 Task: Look for Airbnb properties in Qoâqon, Uzbekistan from 10th December, 2023 to 25th December, 2023 for 3 adults, 1 child. Place can be room with 2 bedrooms having 3 beds and 2 bathrooms. Property type can be guest house. Amenities needed are: wifi, TV, free parkinig on premises, gym, breakfast.
Action: Mouse moved to (428, 79)
Screenshot: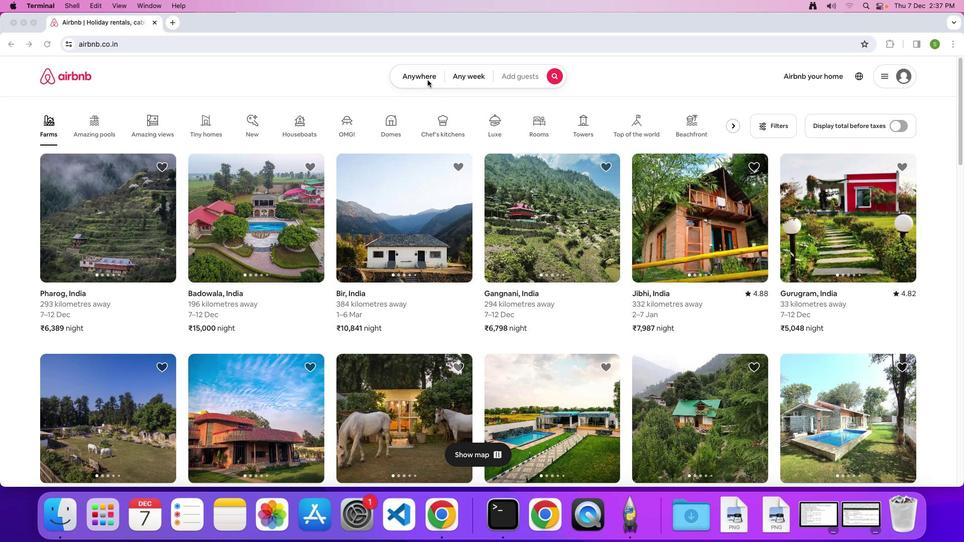 
Action: Mouse pressed left at (428, 79)
Screenshot: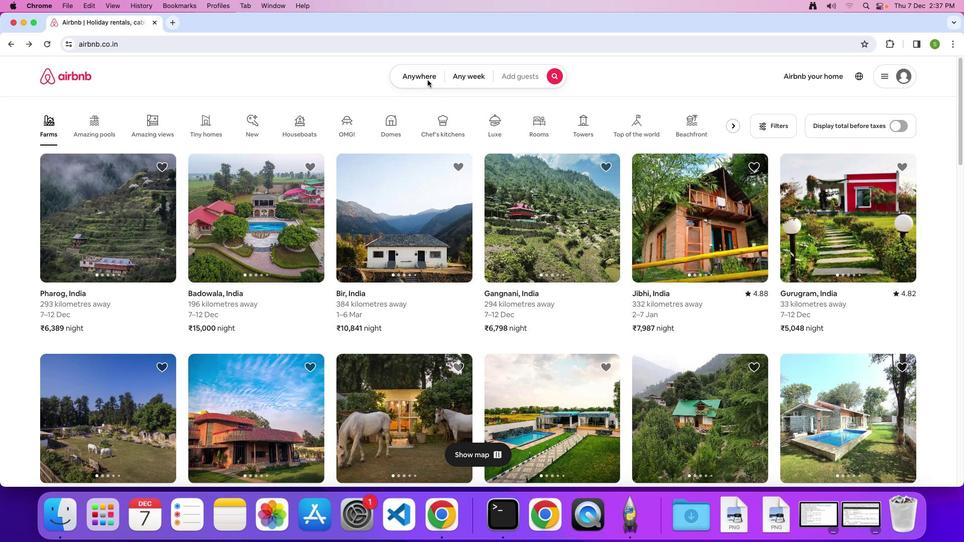 
Action: Mouse moved to (418, 76)
Screenshot: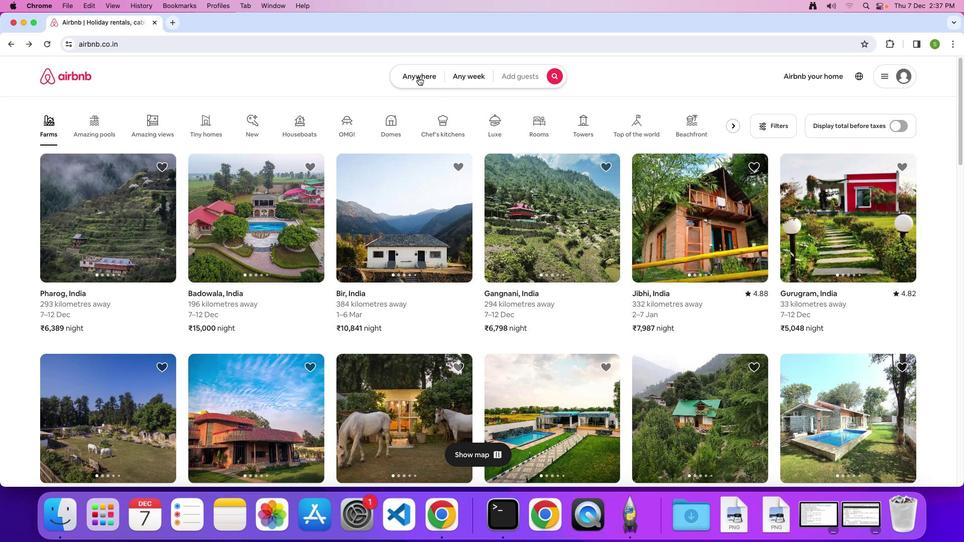 
Action: Mouse pressed left at (418, 76)
Screenshot: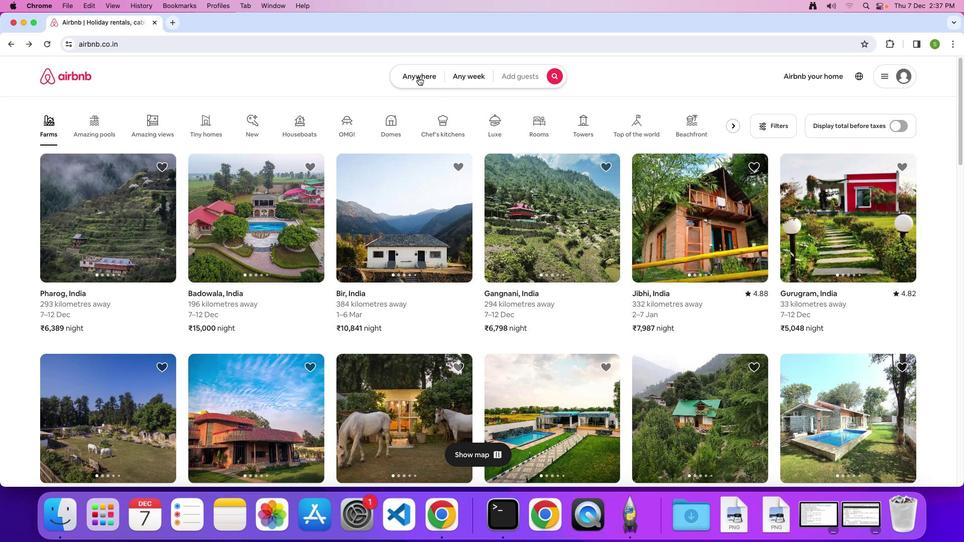 
Action: Mouse moved to (376, 114)
Screenshot: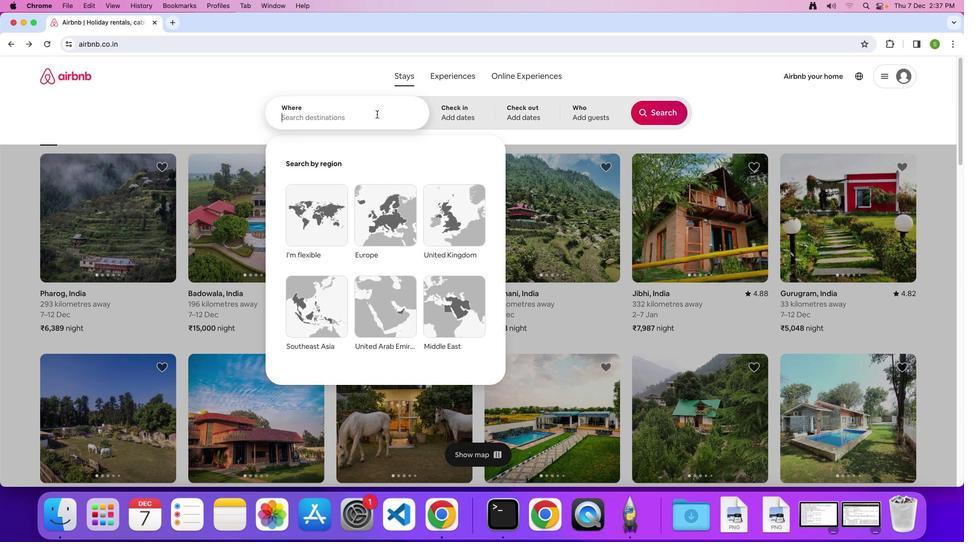
Action: Mouse pressed left at (376, 114)
Screenshot: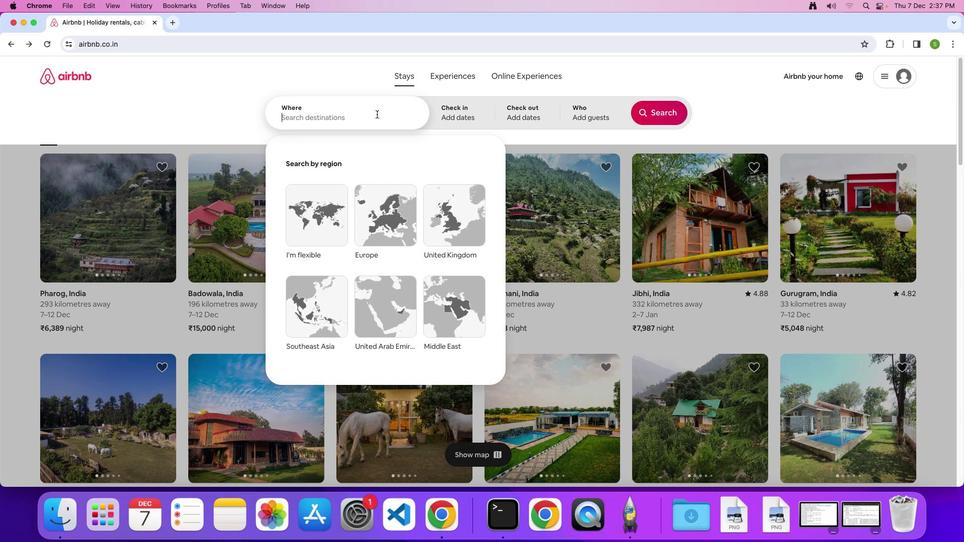
Action: Key pressed 'Q'Key.shift'O'Key.backspaceKey.caps_lock'o'"'"'q''o''n'Key.spaceKey.backspace','Key.spaceKey.shift'U''z''b''e''k''i''s''t''a''n'Key.enter
Screenshot: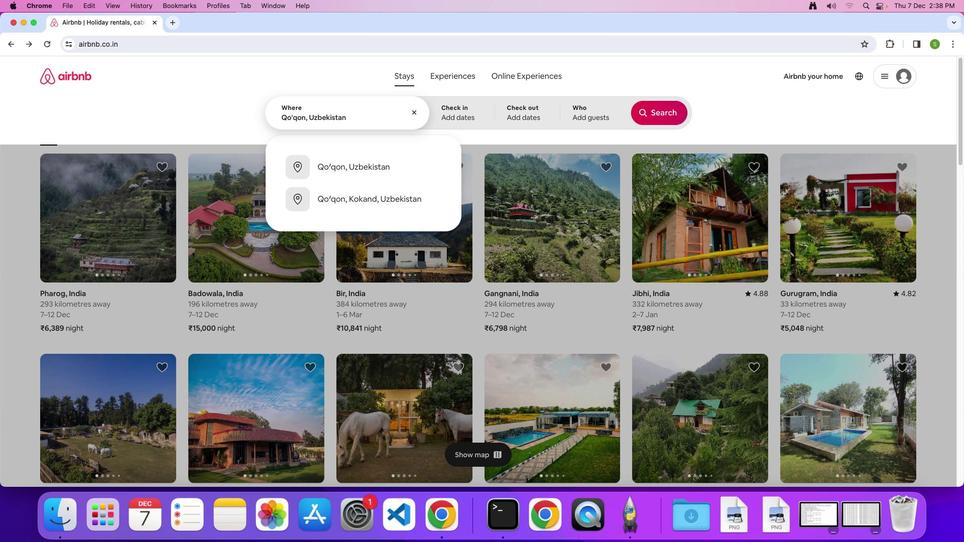 
Action: Mouse moved to (308, 292)
Screenshot: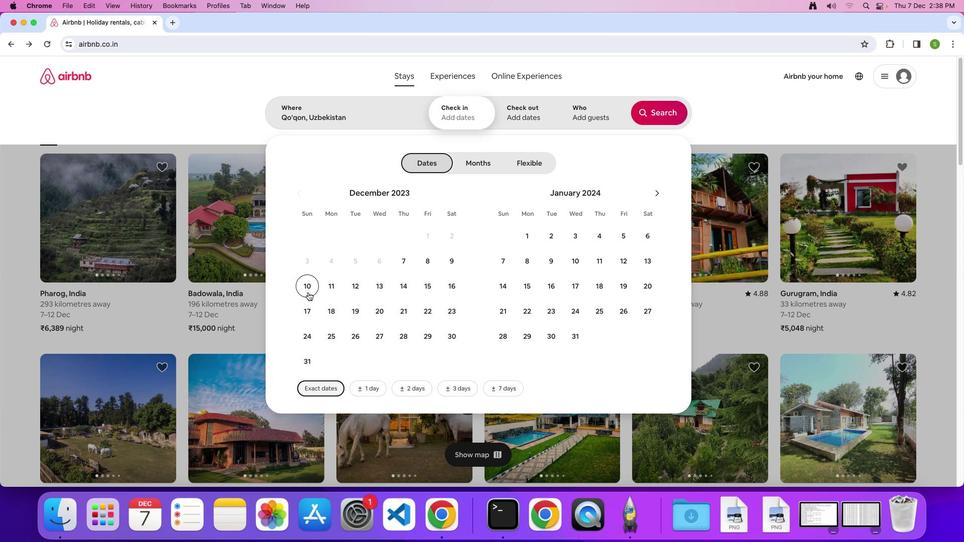 
Action: Mouse pressed left at (308, 292)
Screenshot: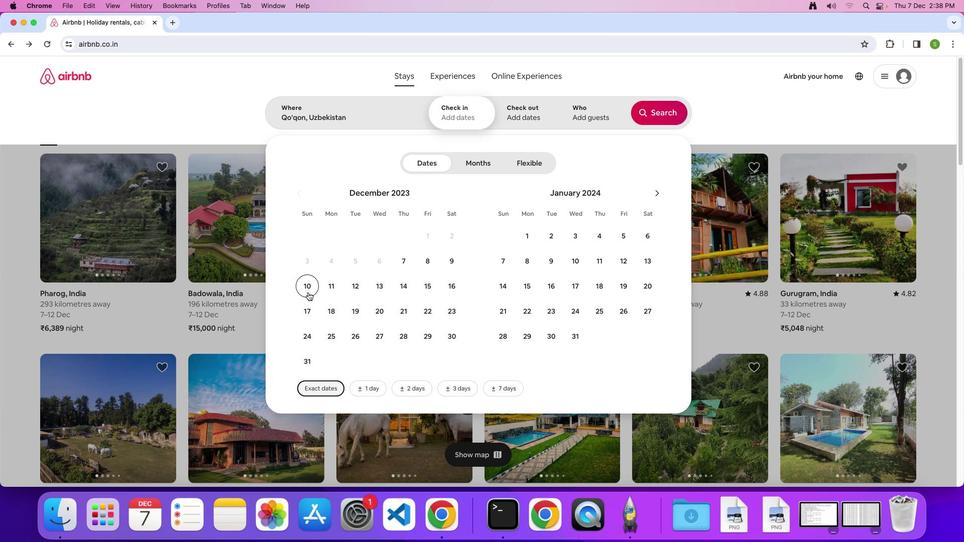 
Action: Mouse moved to (326, 336)
Screenshot: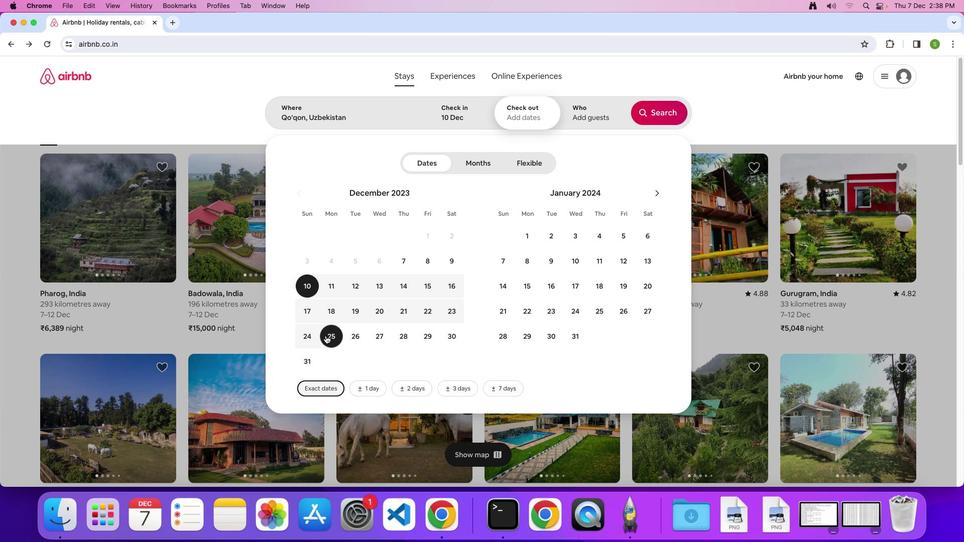 
Action: Mouse pressed left at (326, 336)
Screenshot: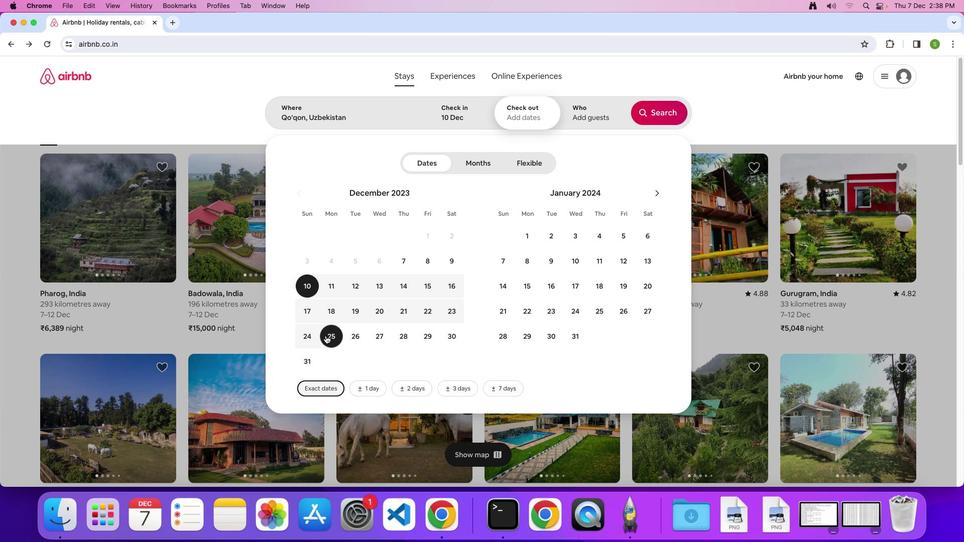 
Action: Mouse moved to (580, 121)
Screenshot: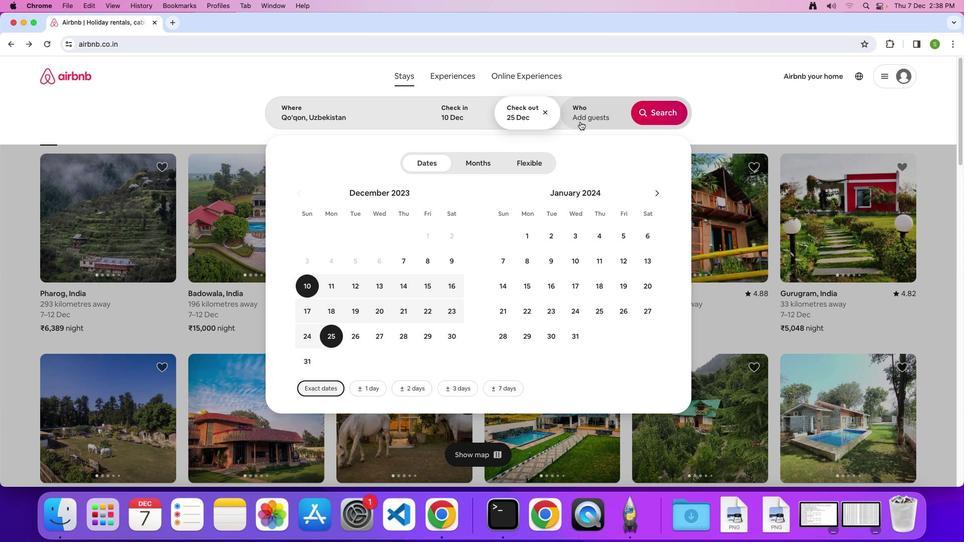 
Action: Mouse pressed left at (580, 121)
Screenshot: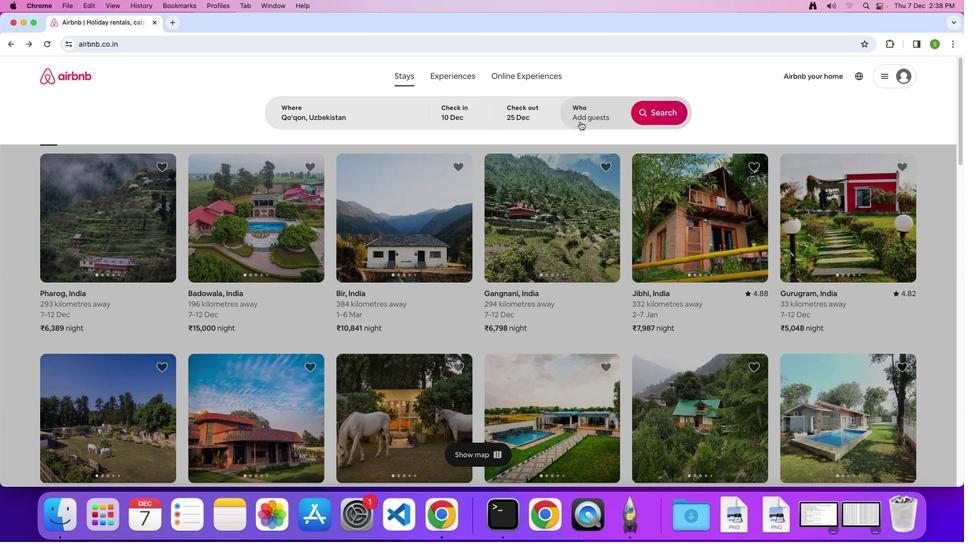 
Action: Mouse moved to (658, 164)
Screenshot: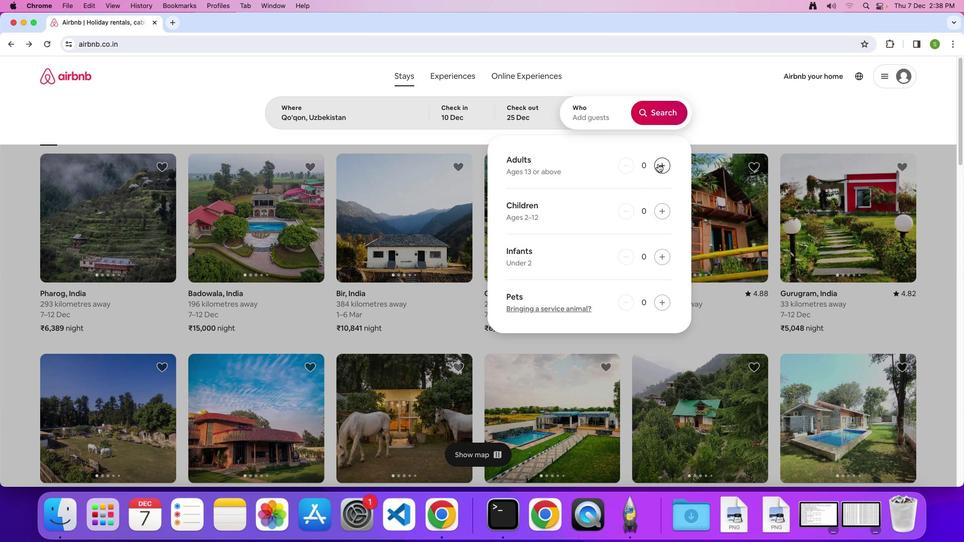 
Action: Mouse pressed left at (658, 164)
Screenshot: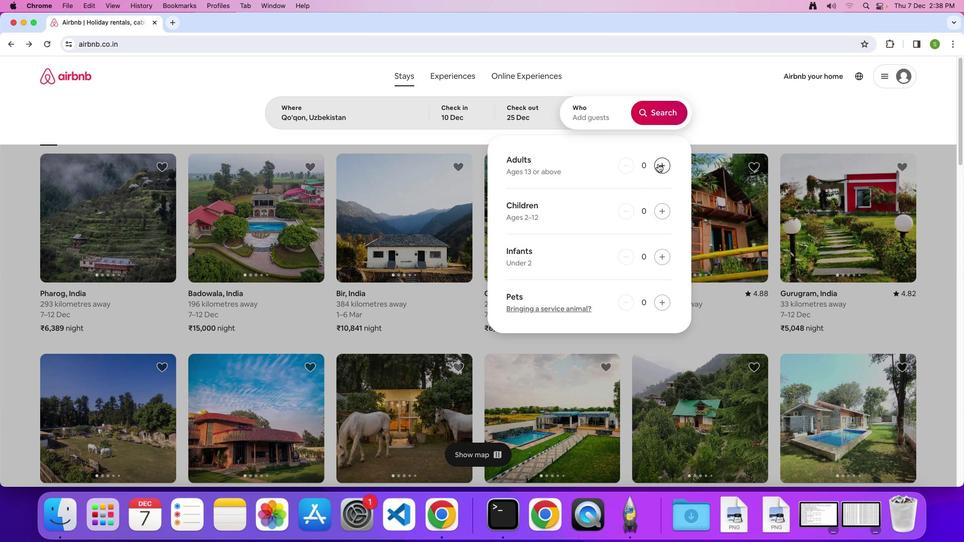 
Action: Mouse pressed left at (658, 164)
Screenshot: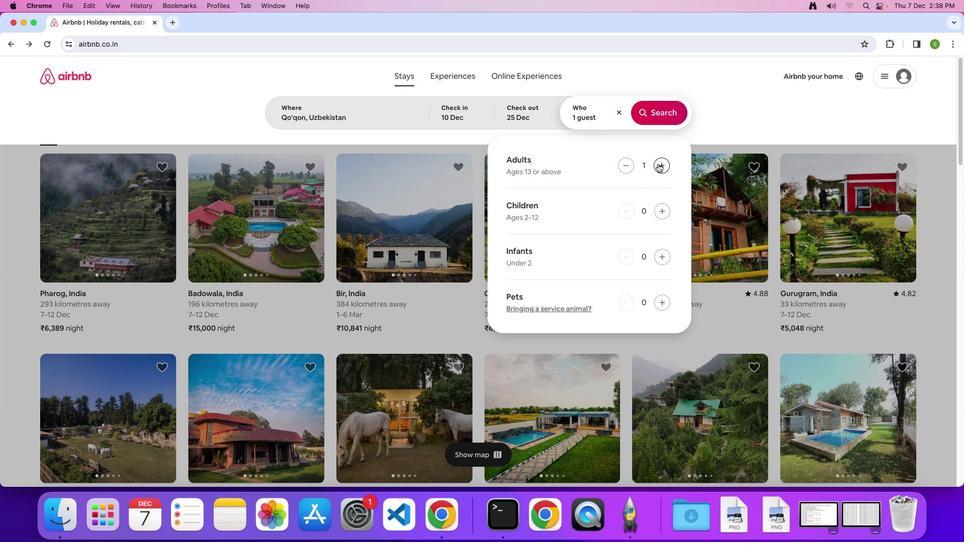 
Action: Mouse pressed left at (658, 164)
Screenshot: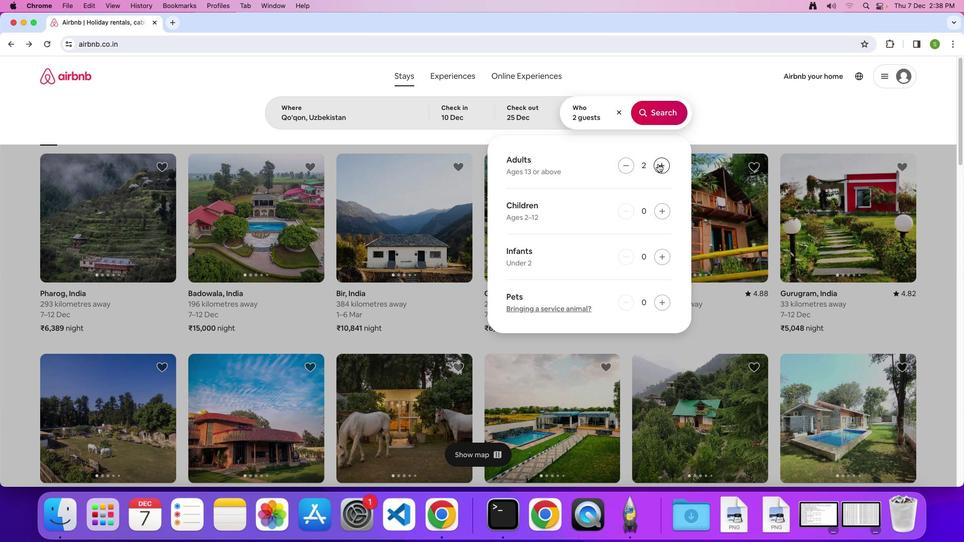 
Action: Mouse moved to (662, 213)
Screenshot: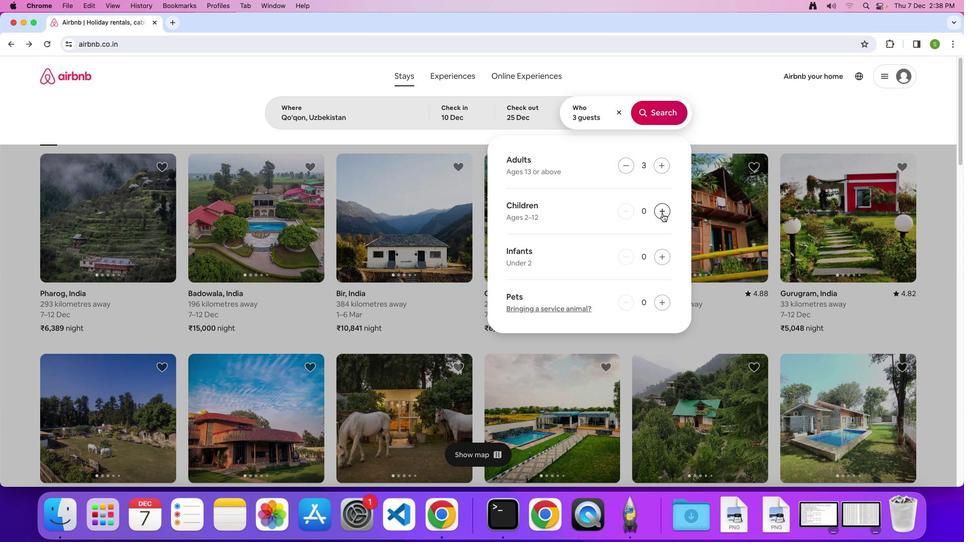 
Action: Mouse pressed left at (662, 213)
Screenshot: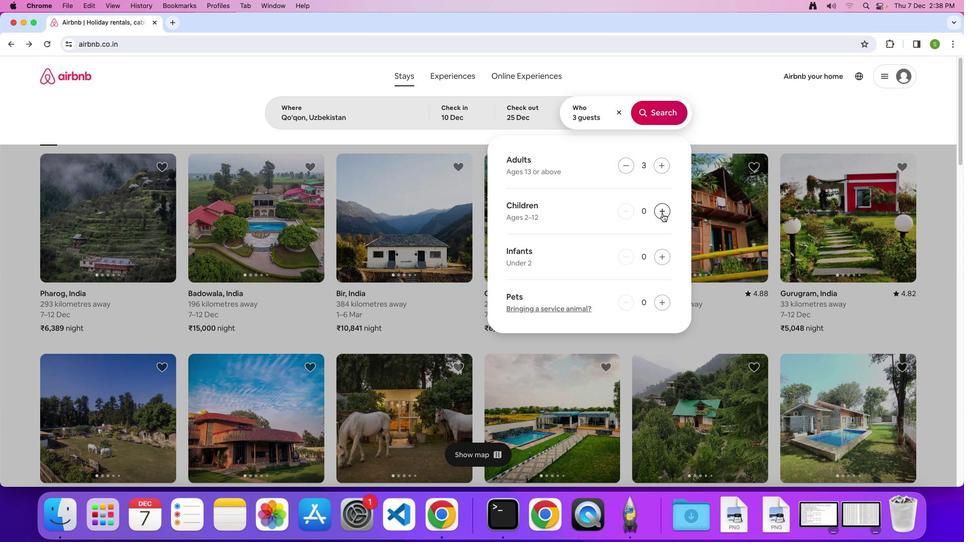 
Action: Mouse moved to (656, 118)
Screenshot: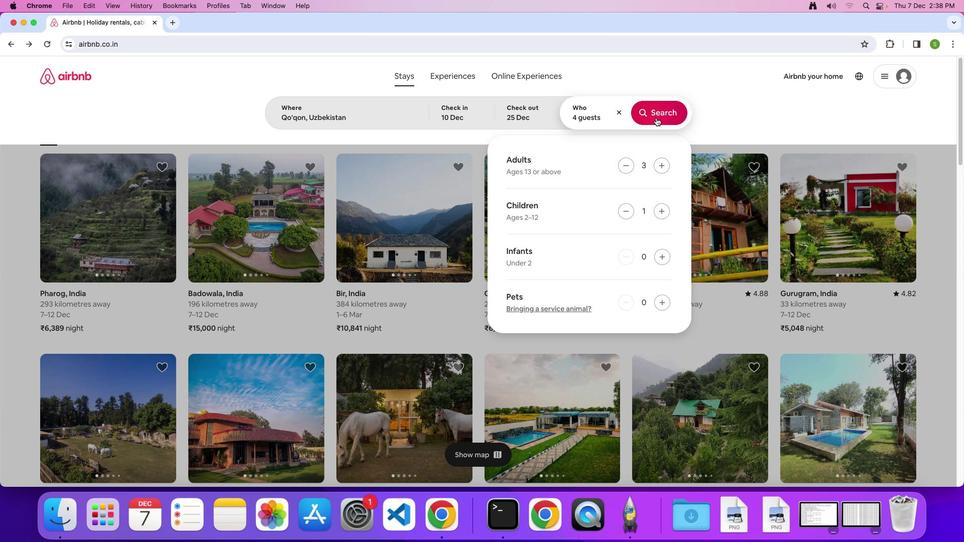 
Action: Mouse pressed left at (656, 118)
Screenshot: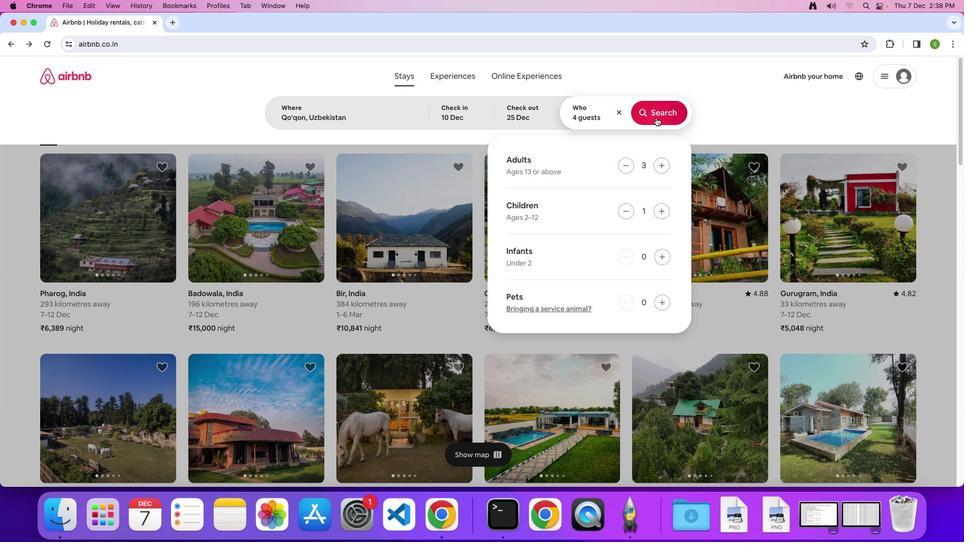 
Action: Mouse moved to (808, 118)
Screenshot: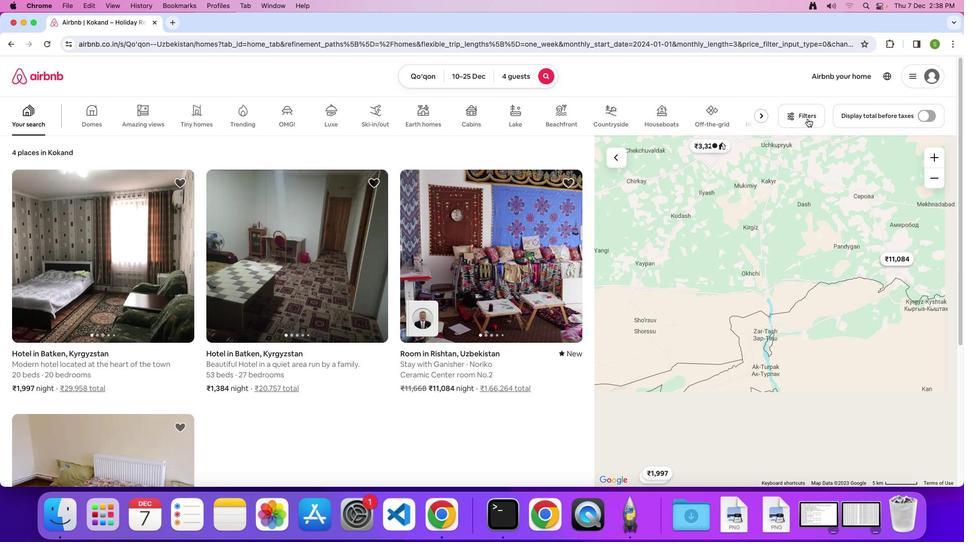 
Action: Mouse pressed left at (808, 118)
Screenshot: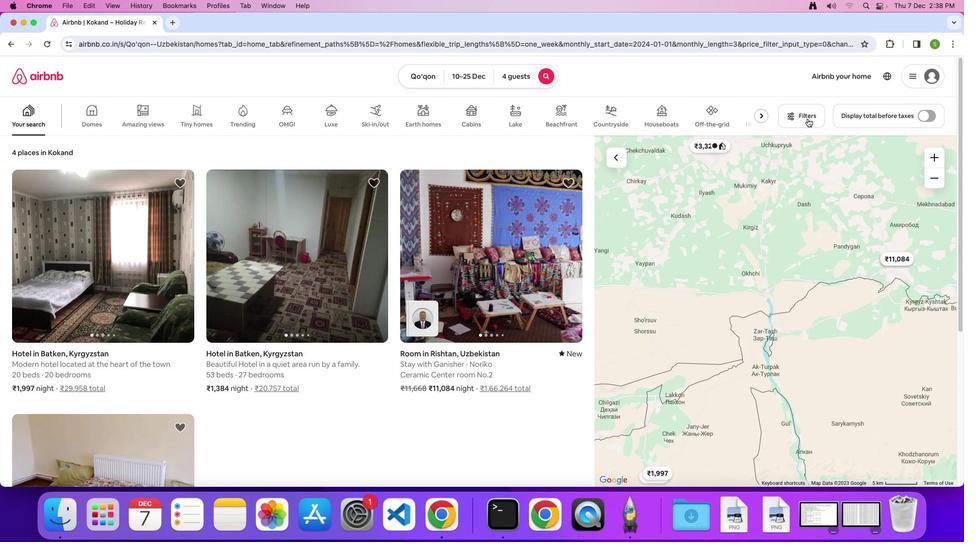 
Action: Mouse moved to (462, 222)
Screenshot: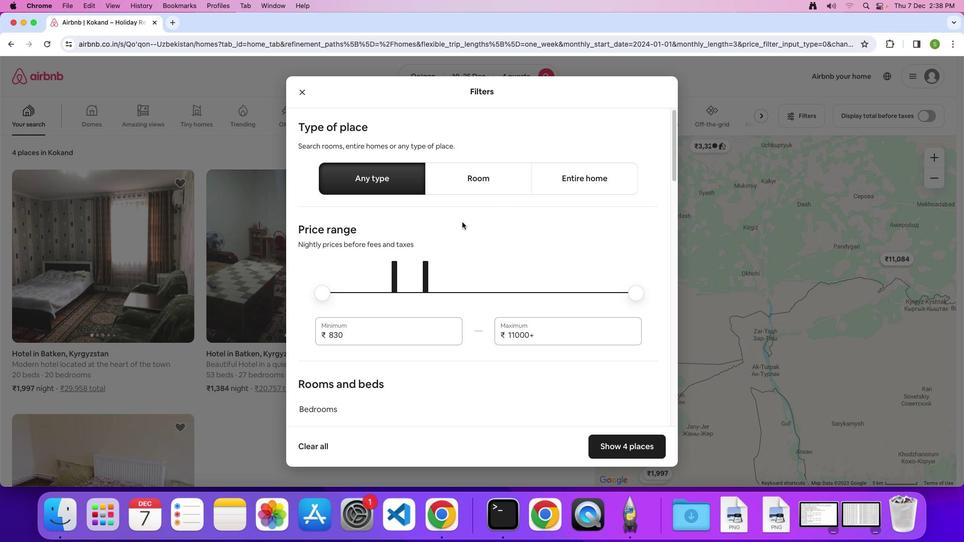 
Action: Mouse scrolled (462, 222) with delta (0, 0)
Screenshot: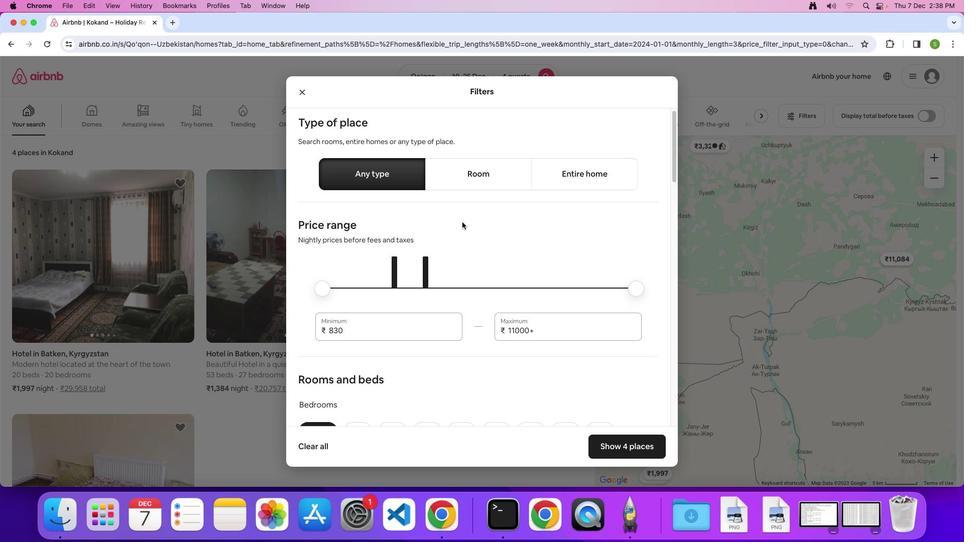 
Action: Mouse scrolled (462, 222) with delta (0, 0)
Screenshot: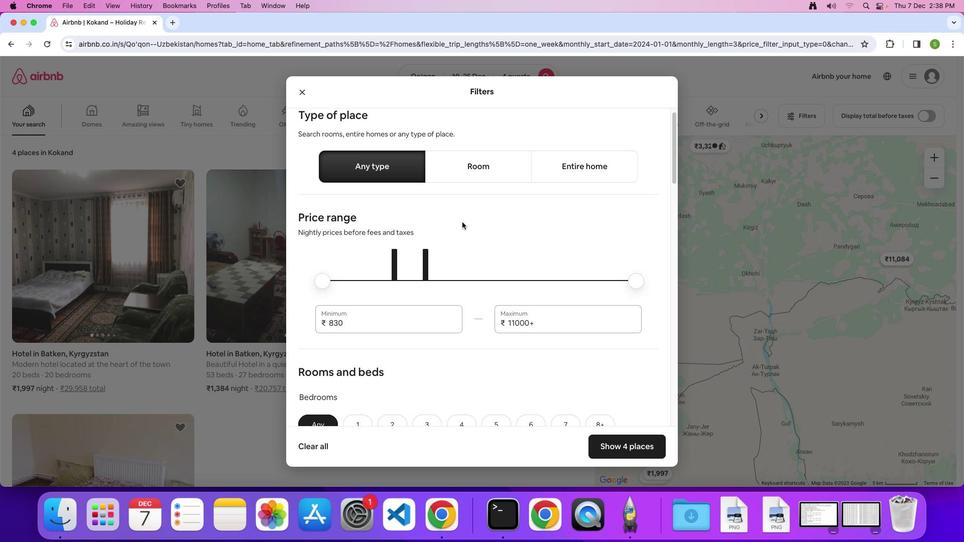 
Action: Mouse scrolled (462, 222) with delta (0, 0)
Screenshot: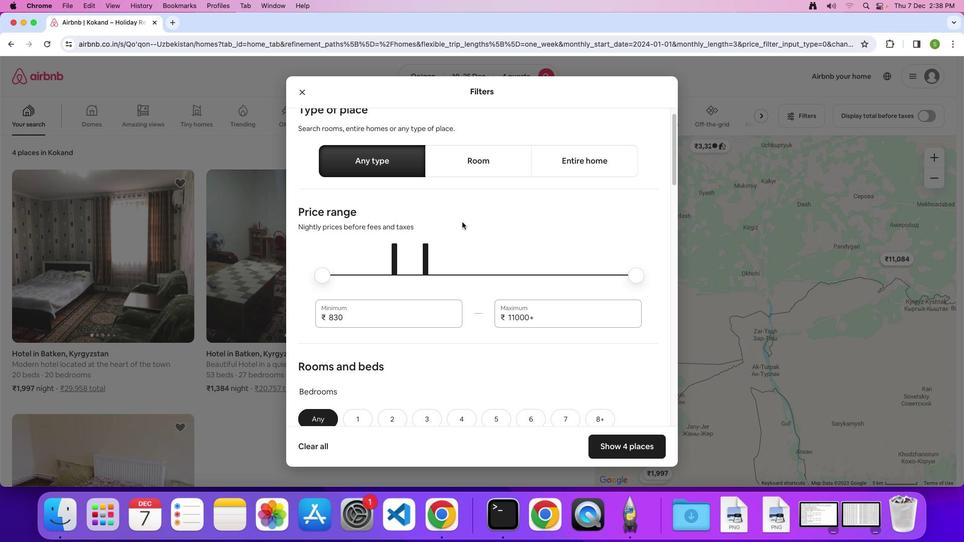 
Action: Mouse scrolled (462, 222) with delta (0, 0)
Screenshot: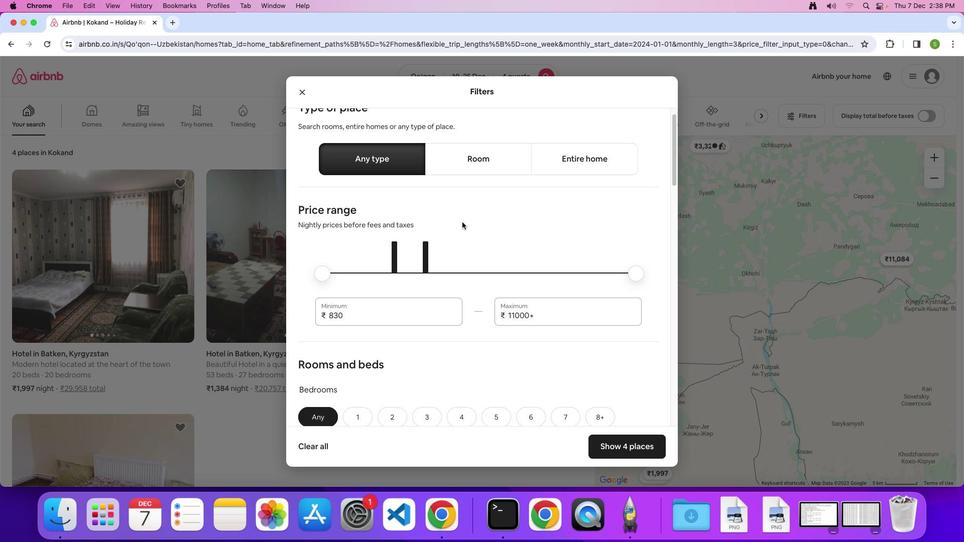 
Action: Mouse scrolled (462, 222) with delta (0, 0)
Screenshot: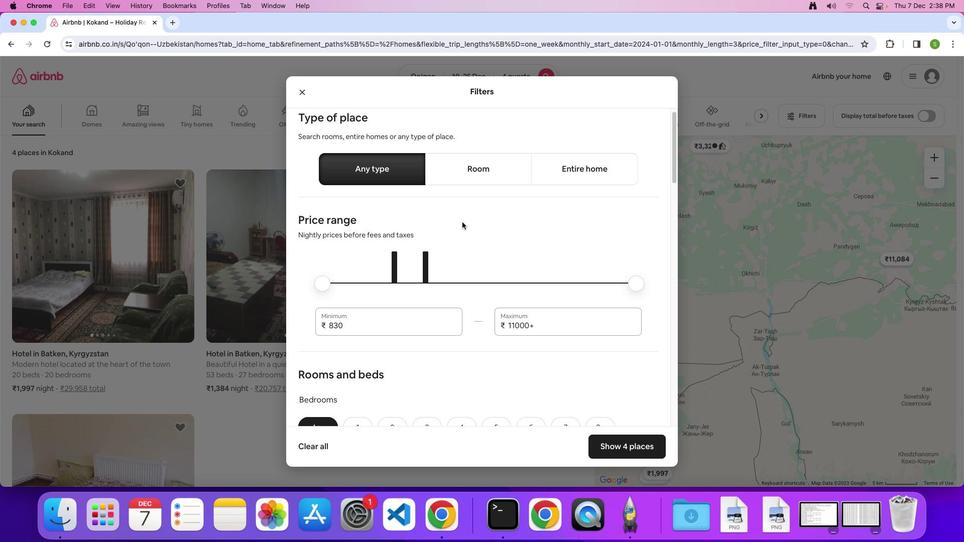 
Action: Mouse scrolled (462, 222) with delta (0, 0)
Screenshot: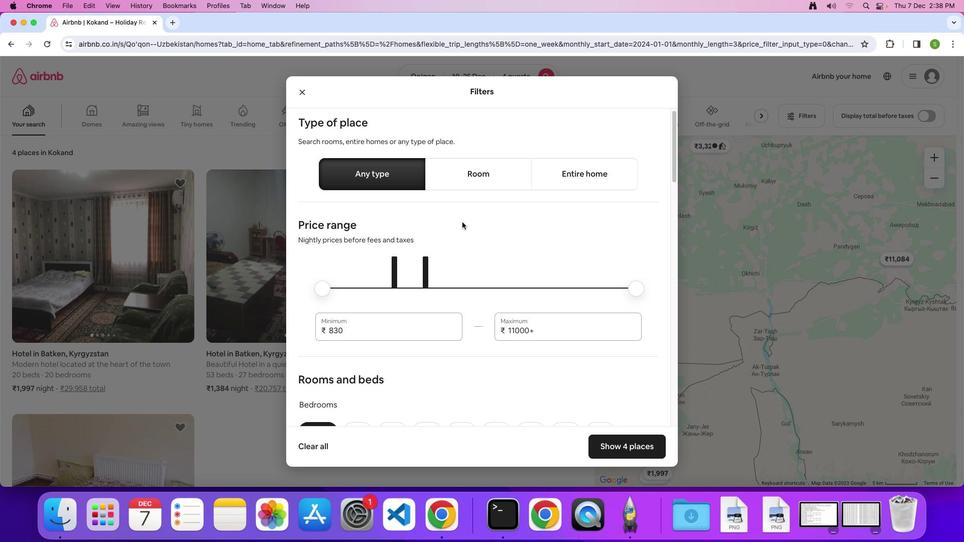 
Action: Mouse moved to (469, 176)
Screenshot: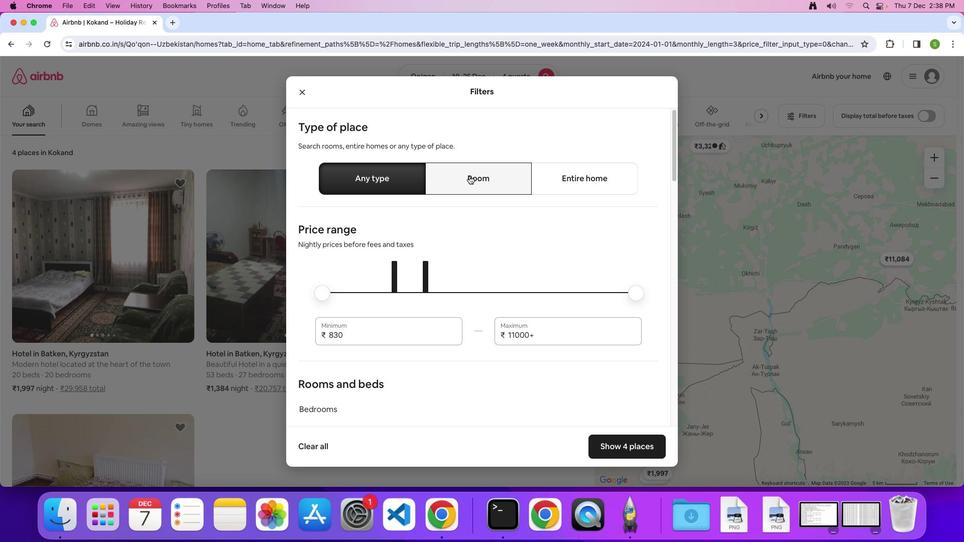 
Action: Mouse pressed left at (469, 176)
Screenshot: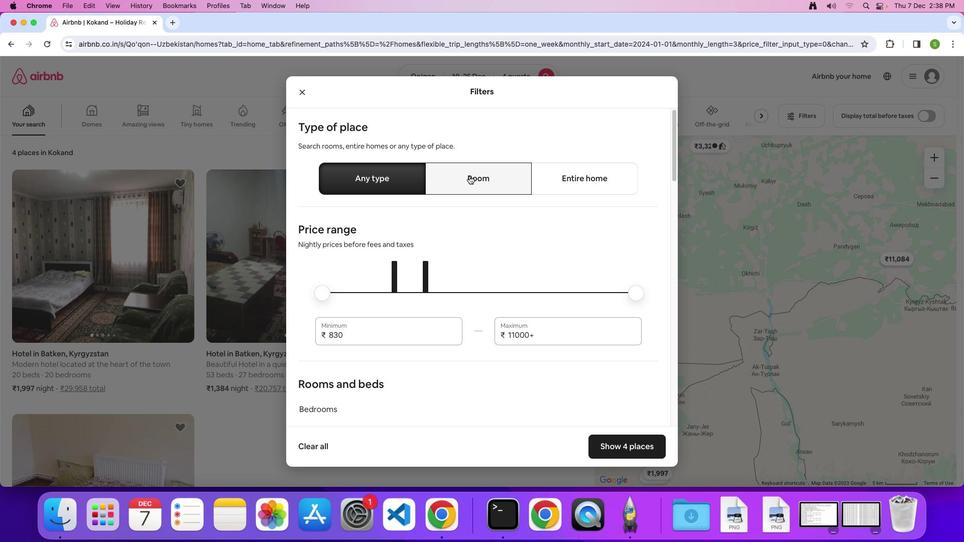 
Action: Mouse moved to (483, 266)
Screenshot: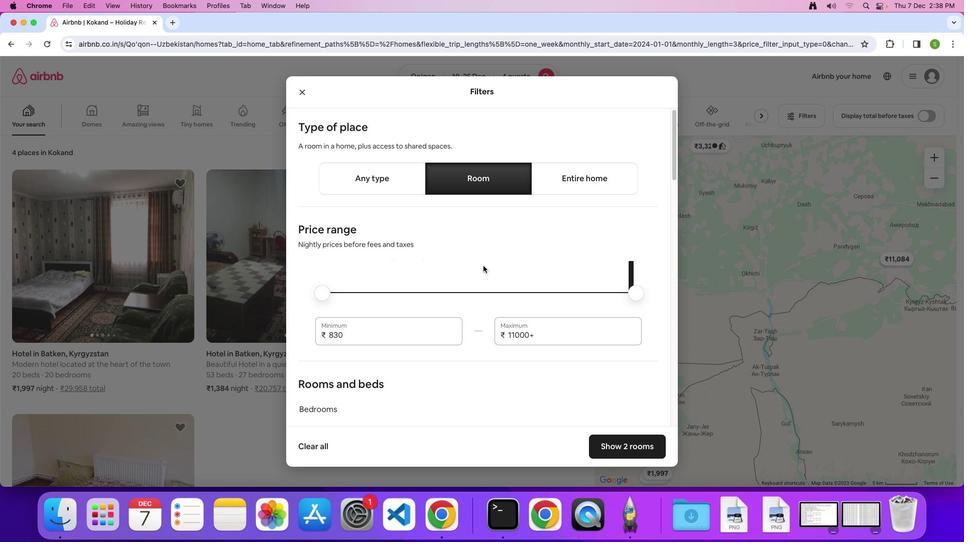 
Action: Mouse scrolled (483, 266) with delta (0, 0)
Screenshot: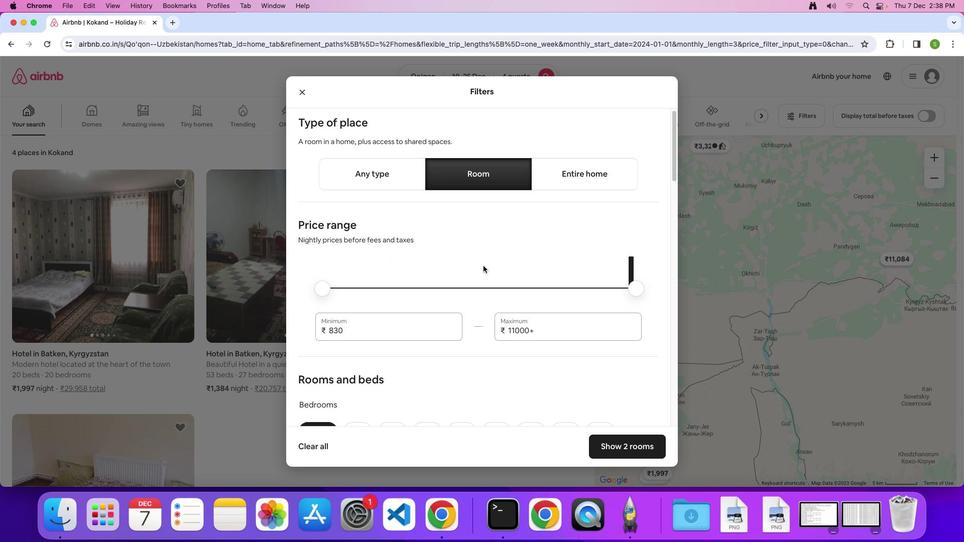 
Action: Mouse scrolled (483, 266) with delta (0, 0)
Screenshot: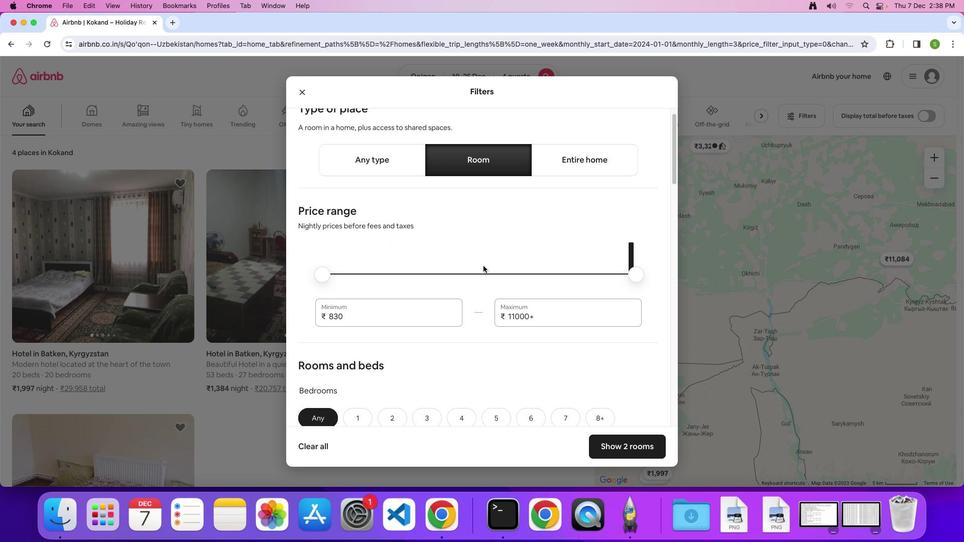 
Action: Mouse scrolled (483, 266) with delta (0, -1)
Screenshot: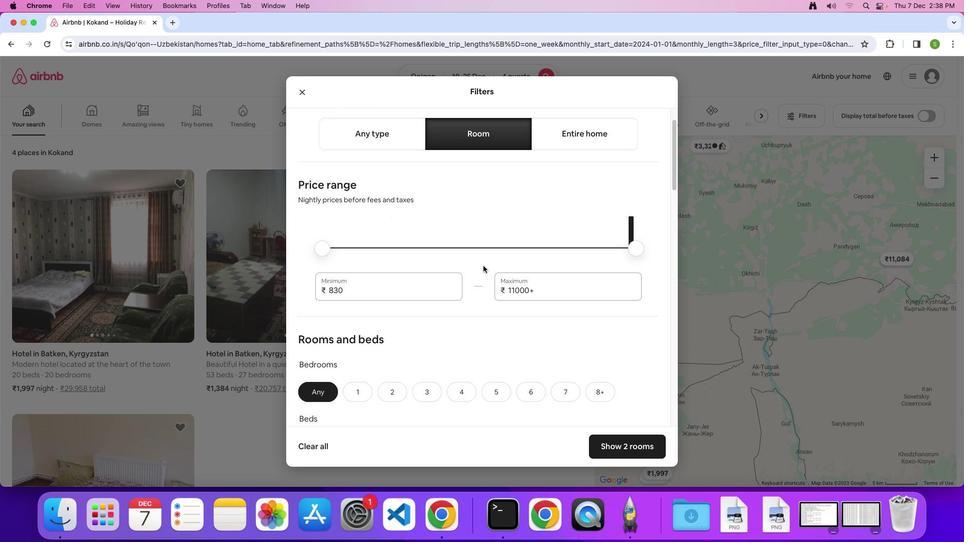 
Action: Mouse scrolled (483, 266) with delta (0, 0)
Screenshot: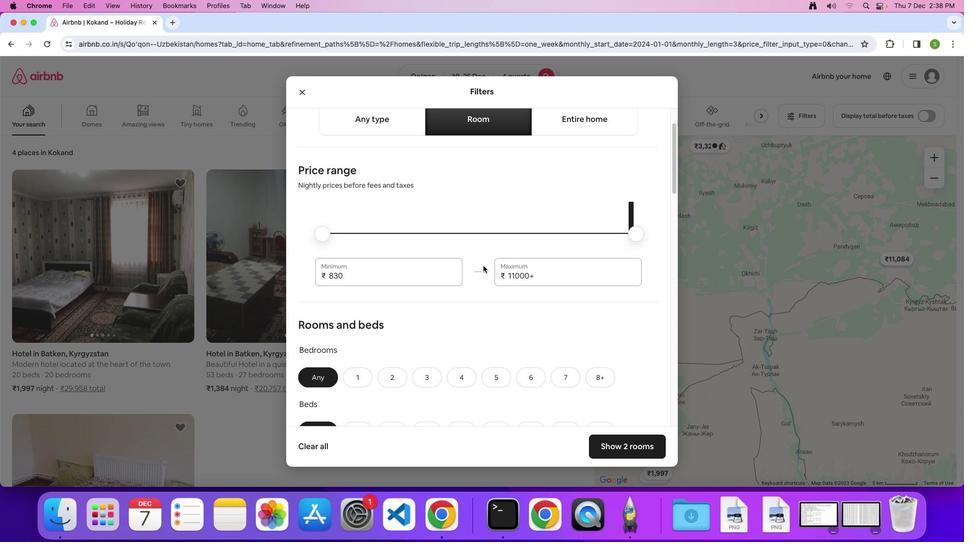 
Action: Mouse scrolled (483, 266) with delta (0, 0)
Screenshot: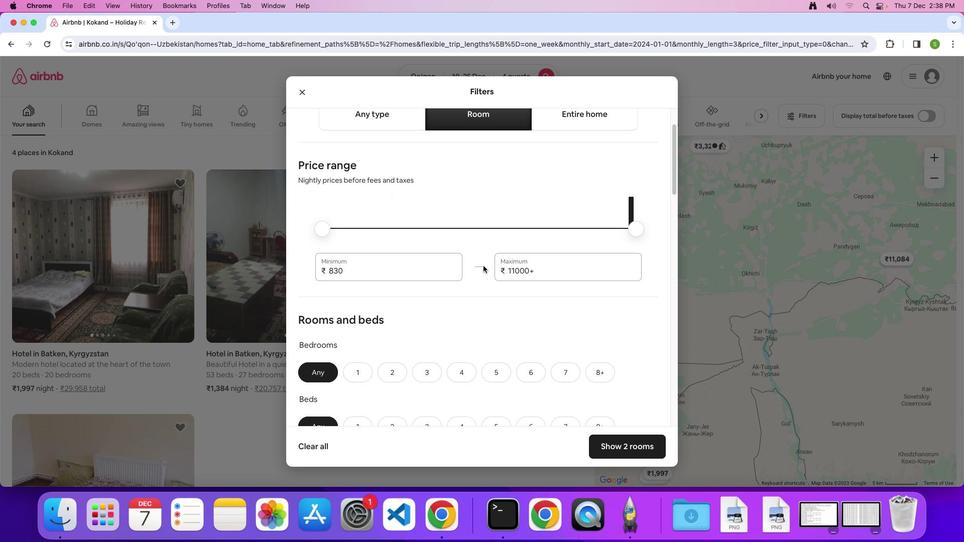 
Action: Mouse scrolled (483, 266) with delta (0, 0)
Screenshot: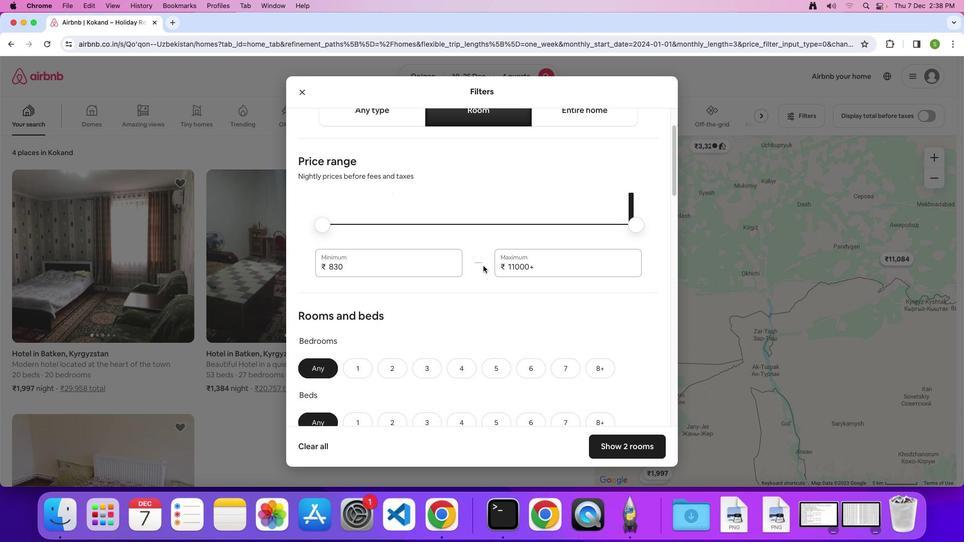 
Action: Mouse scrolled (483, 266) with delta (0, 0)
Screenshot: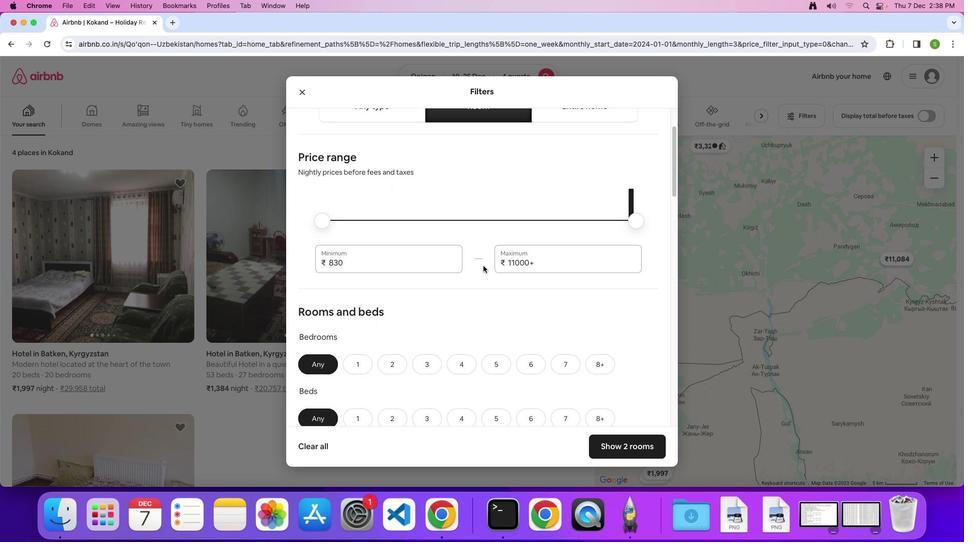 
Action: Mouse scrolled (483, 266) with delta (0, 0)
Screenshot: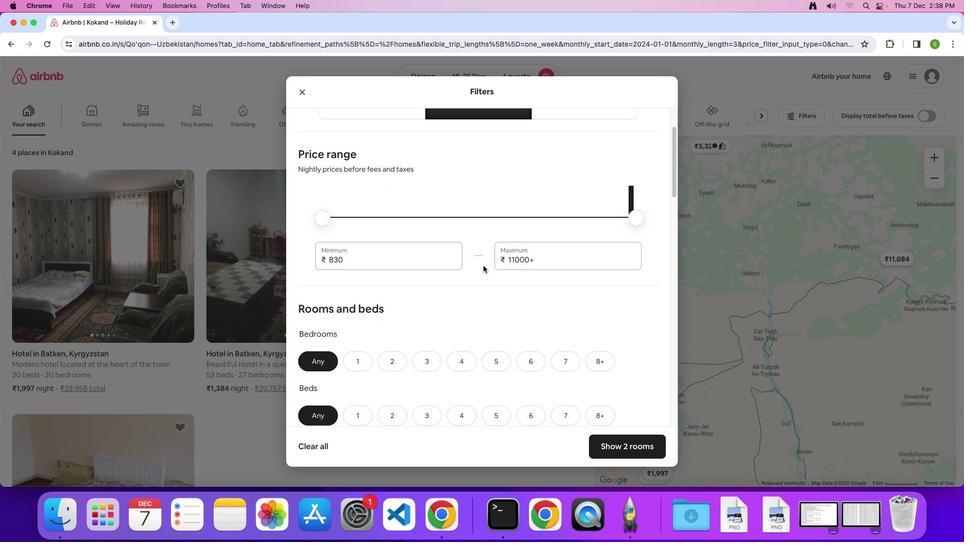 
Action: Mouse scrolled (483, 266) with delta (0, 0)
Screenshot: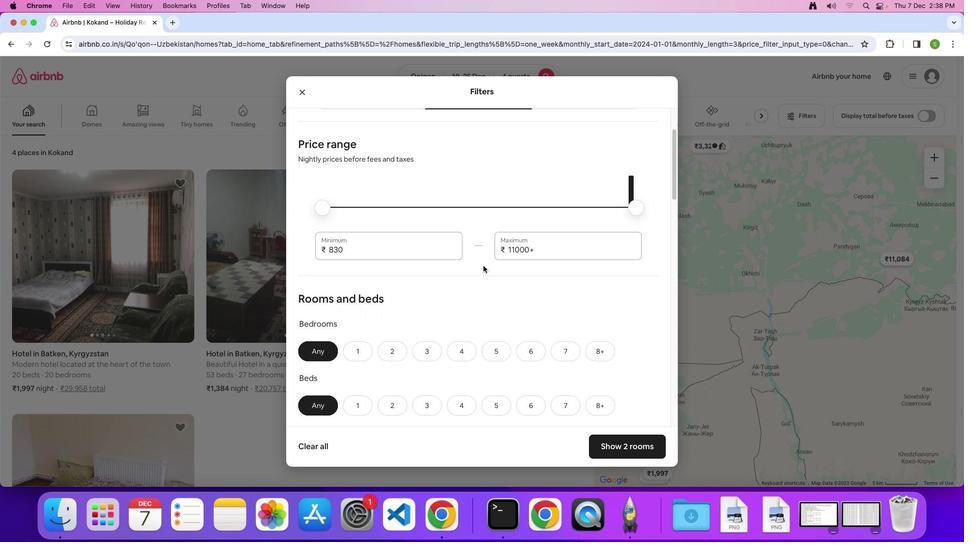 
Action: Mouse scrolled (483, 266) with delta (0, 0)
Screenshot: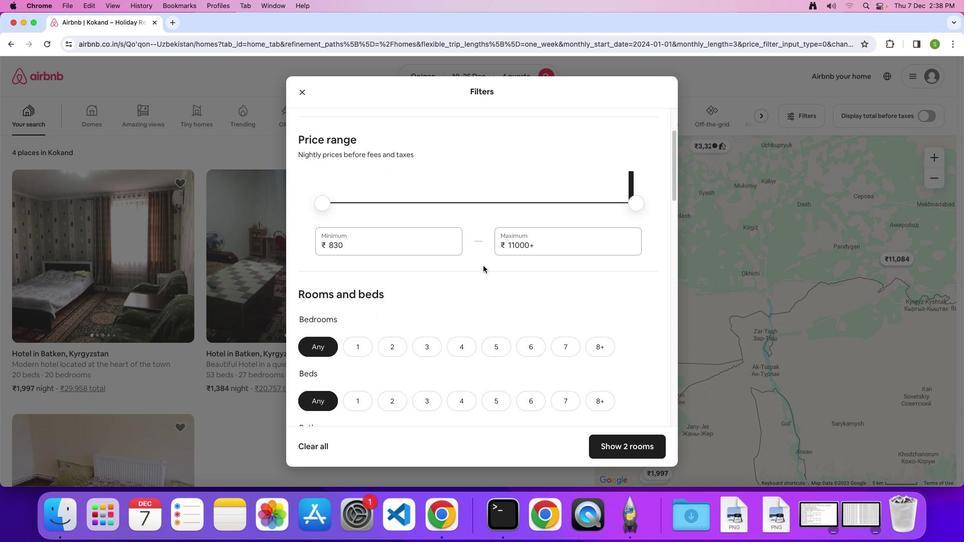 
Action: Mouse scrolled (483, 266) with delta (0, 0)
Screenshot: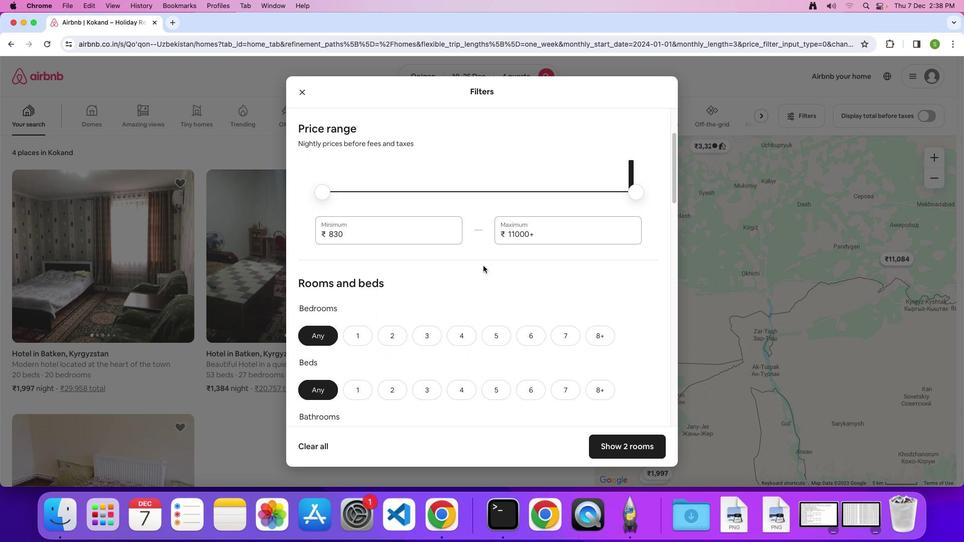 
Action: Mouse scrolled (483, 266) with delta (0, 0)
Screenshot: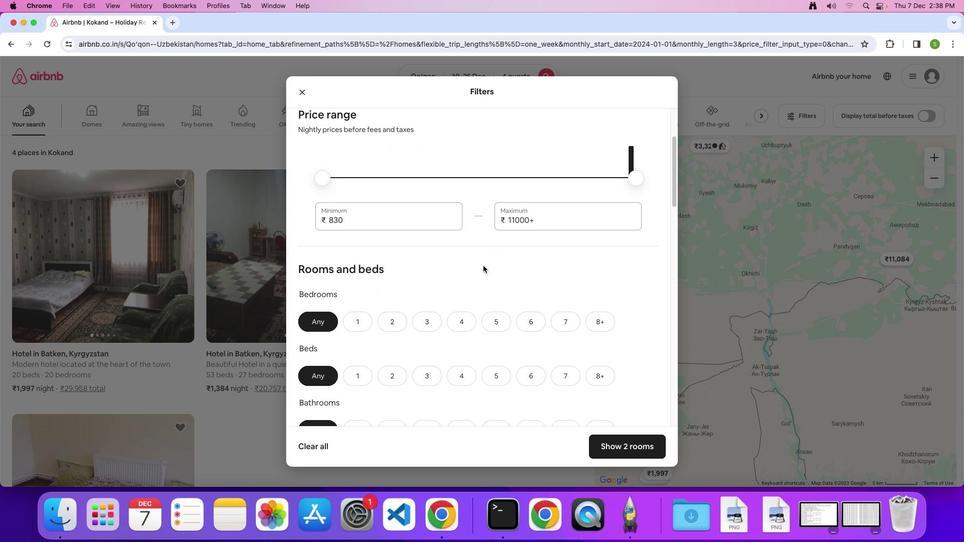 
Action: Mouse scrolled (483, 266) with delta (0, 0)
Screenshot: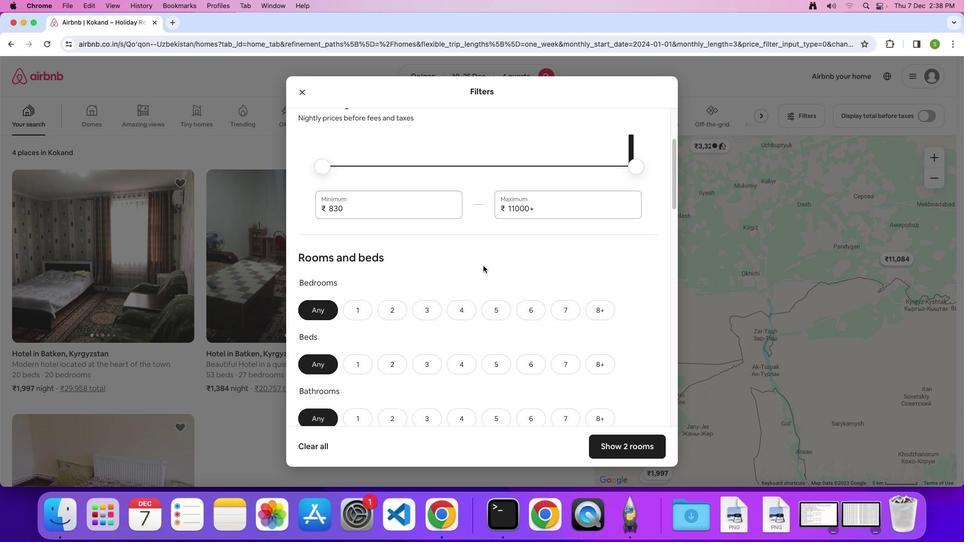 
Action: Mouse scrolled (483, 266) with delta (0, 0)
Screenshot: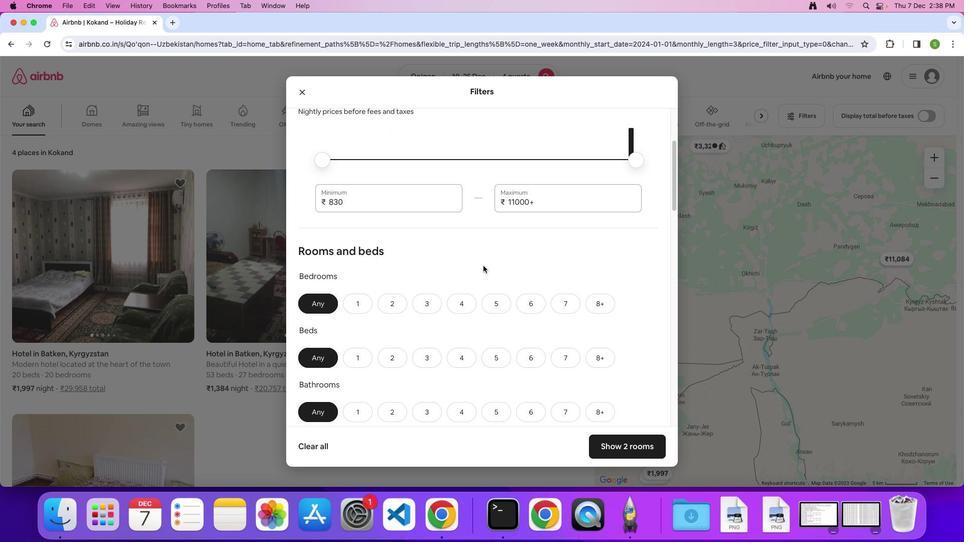 
Action: Mouse scrolled (483, 266) with delta (0, 0)
Screenshot: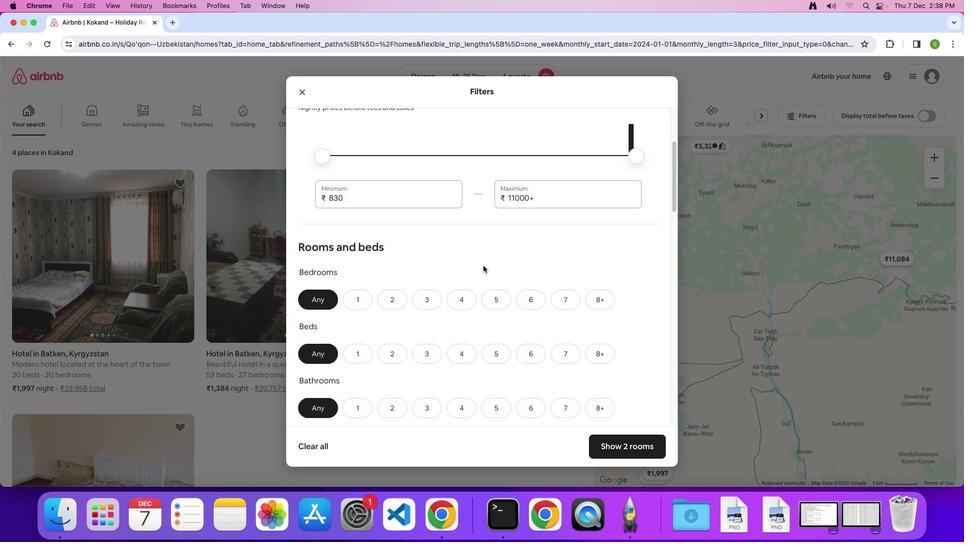 
Action: Mouse moved to (397, 297)
Screenshot: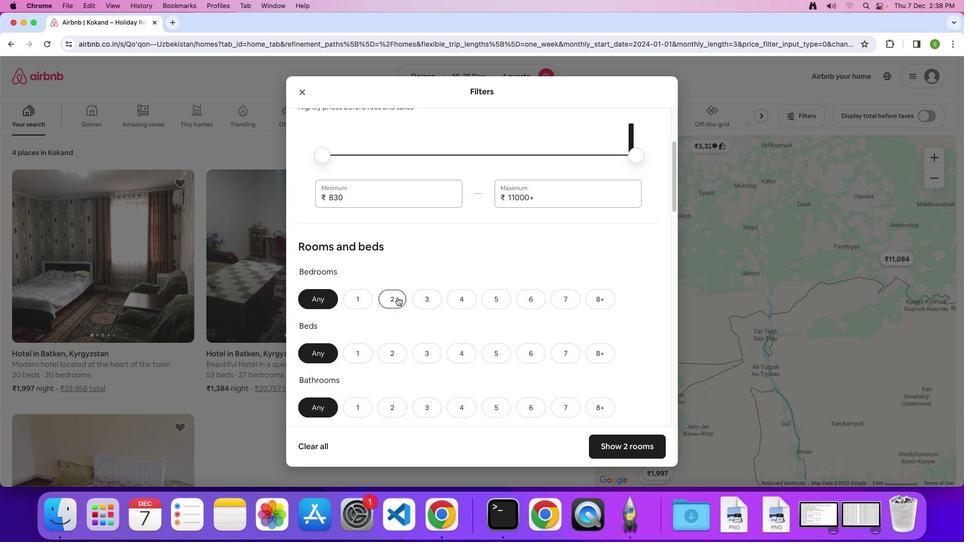 
Action: Mouse pressed left at (397, 297)
Screenshot: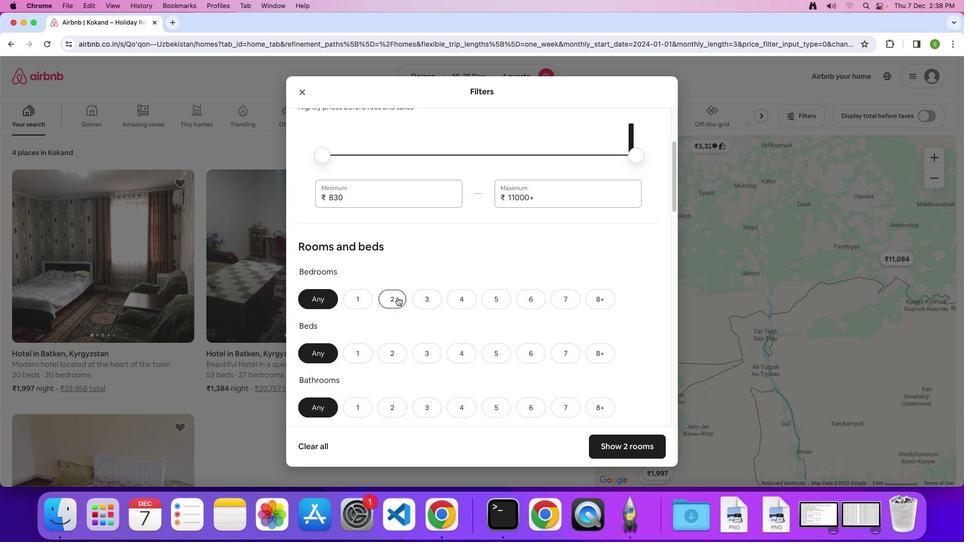 
Action: Mouse moved to (437, 357)
Screenshot: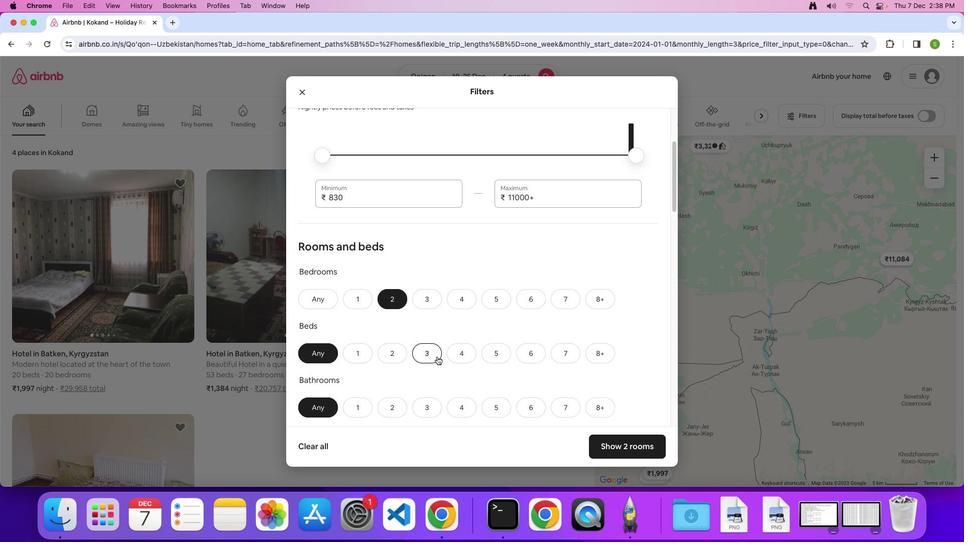 
Action: Mouse pressed left at (437, 357)
Screenshot: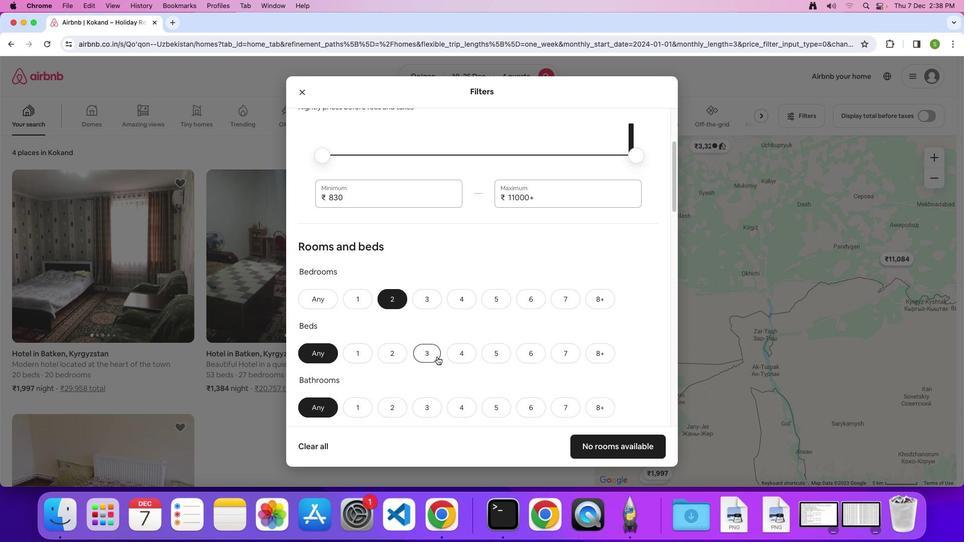 
Action: Mouse moved to (391, 408)
Screenshot: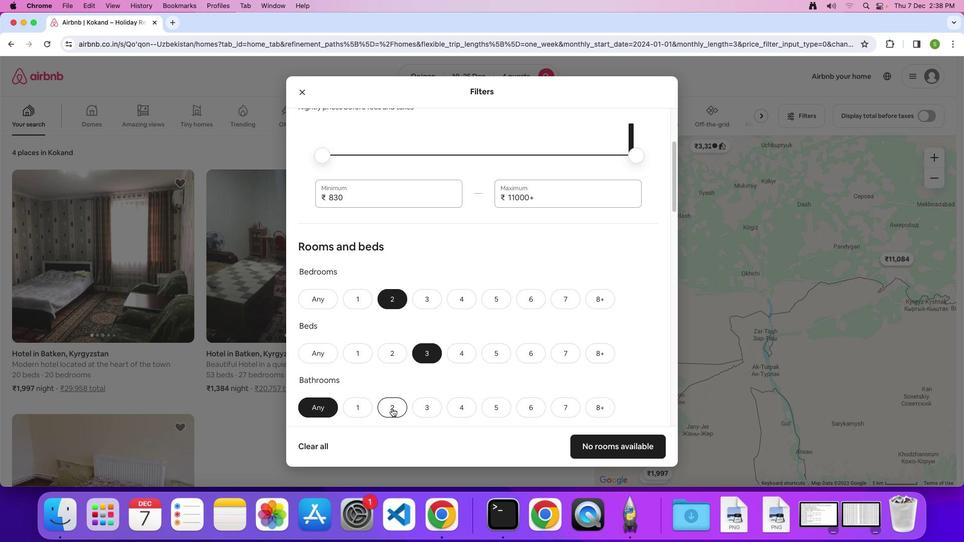 
Action: Mouse pressed left at (391, 408)
Screenshot: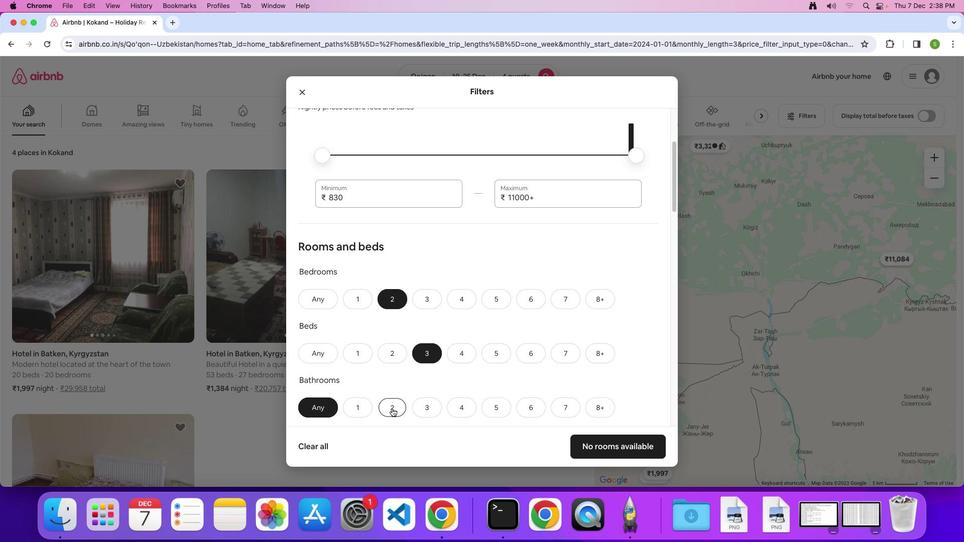 
Action: Mouse moved to (498, 357)
Screenshot: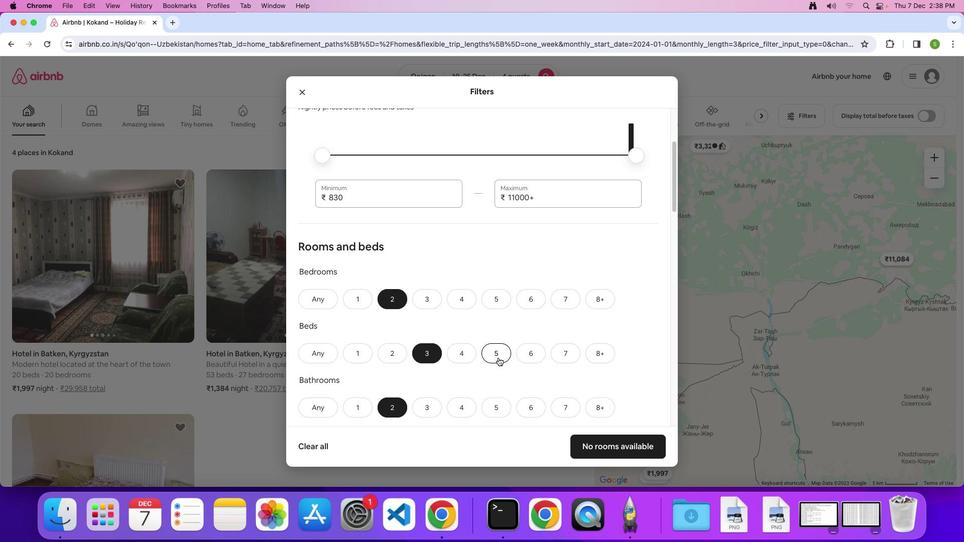 
Action: Mouse scrolled (498, 357) with delta (0, 0)
Screenshot: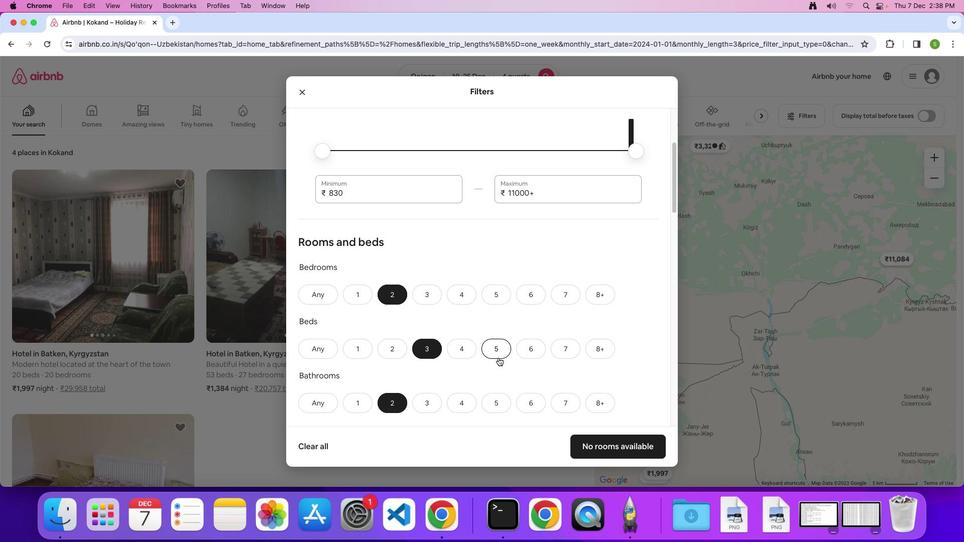 
Action: Mouse scrolled (498, 357) with delta (0, 0)
Screenshot: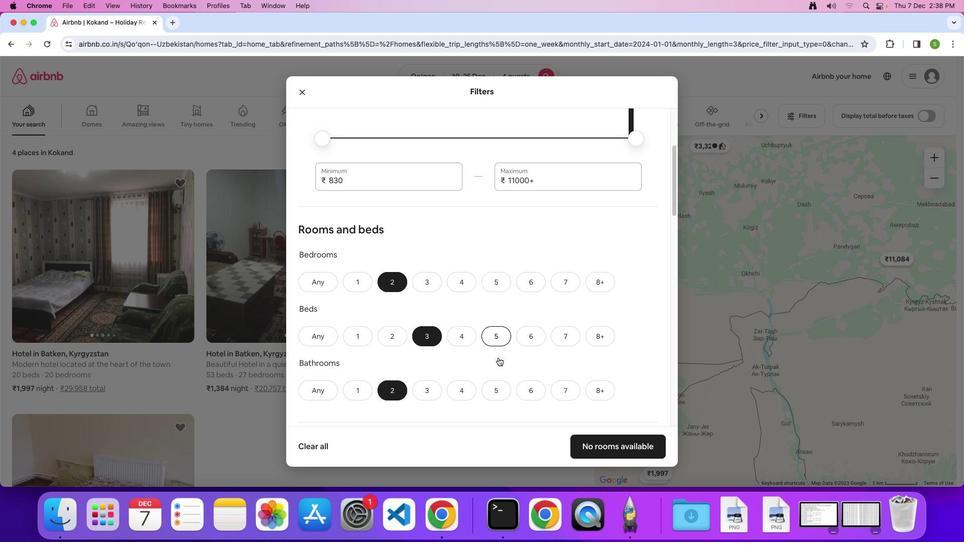 
Action: Mouse scrolled (498, 357) with delta (0, -1)
Screenshot: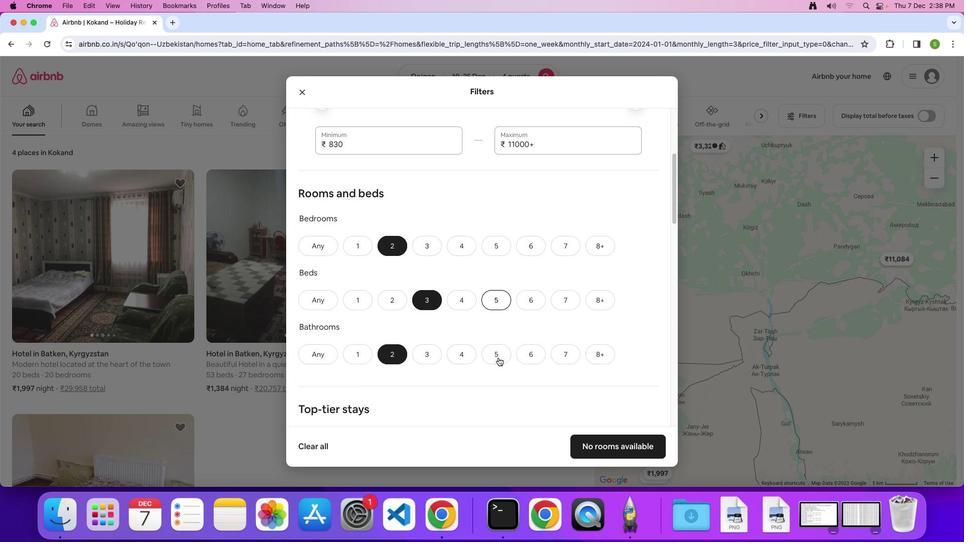 
Action: Mouse scrolled (498, 357) with delta (0, 0)
Screenshot: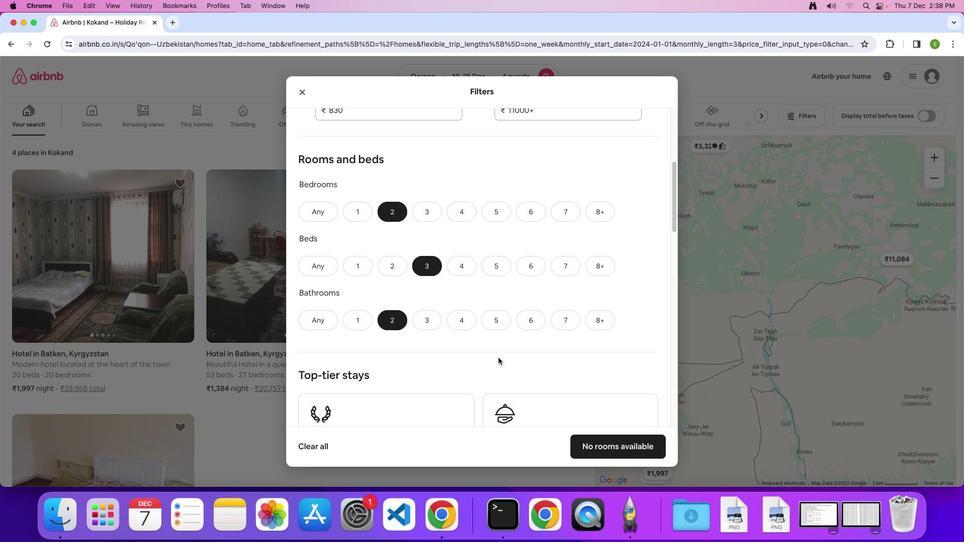 
Action: Mouse scrolled (498, 357) with delta (0, 0)
Screenshot: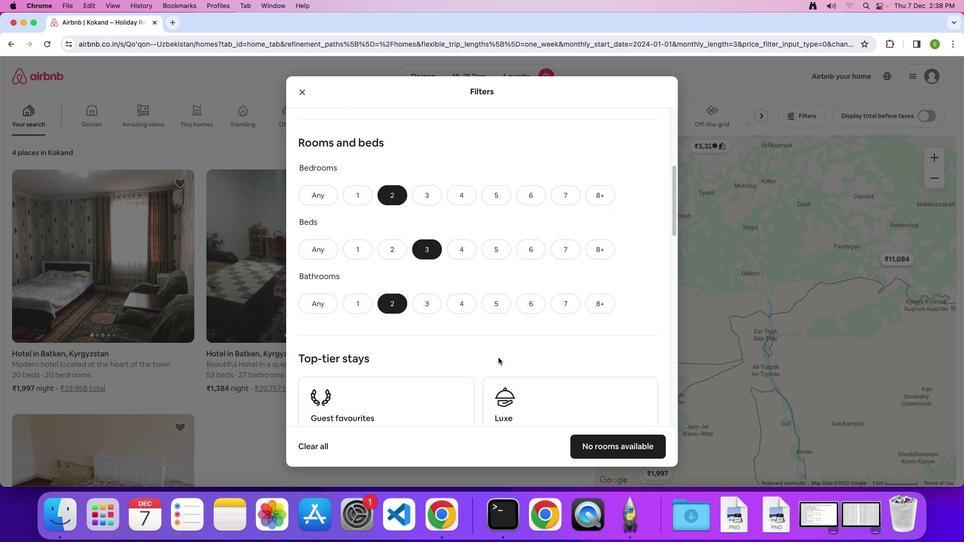 
Action: Mouse scrolled (498, 357) with delta (0, -1)
Screenshot: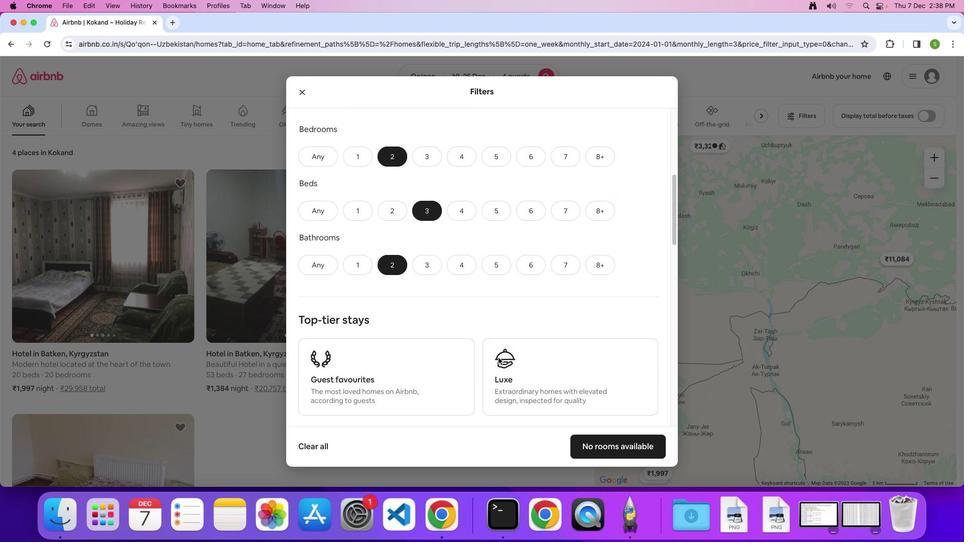 
Action: Mouse scrolled (498, 357) with delta (0, 0)
Screenshot: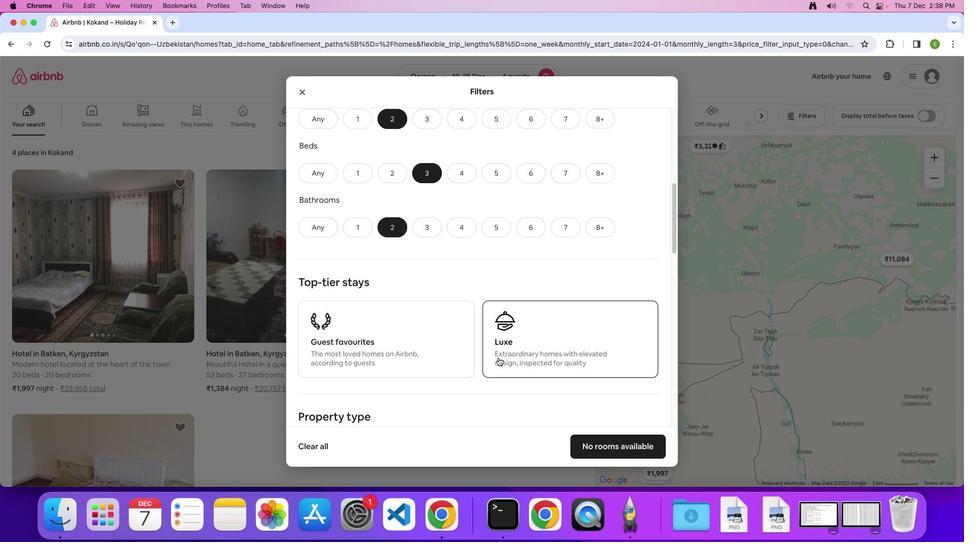 
Action: Mouse scrolled (498, 357) with delta (0, 0)
Screenshot: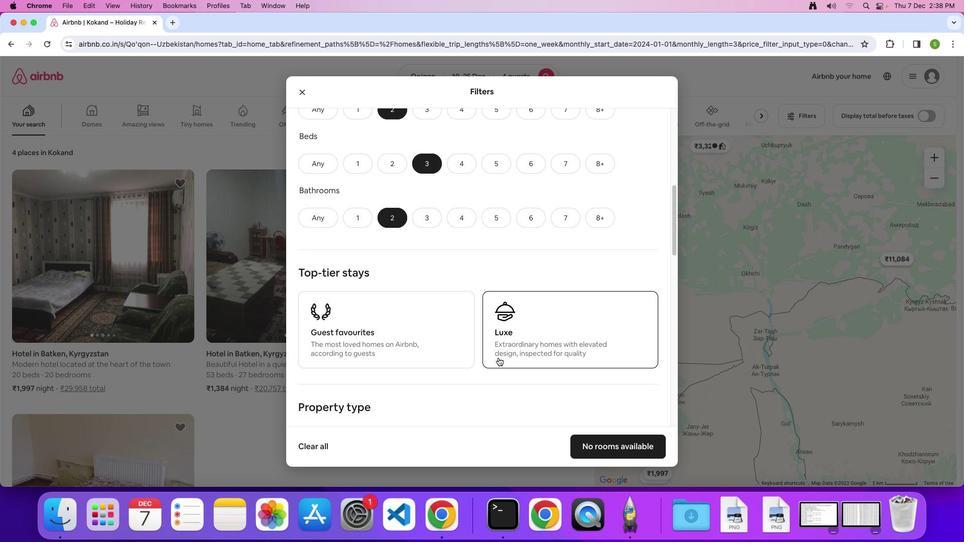 
Action: Mouse scrolled (498, 357) with delta (0, -1)
Screenshot: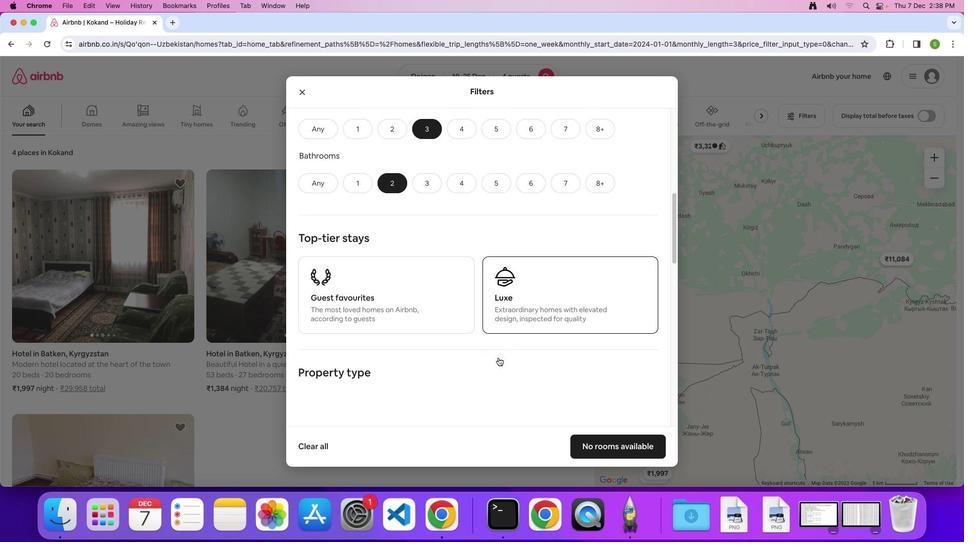 
Action: Mouse scrolled (498, 357) with delta (0, 0)
Screenshot: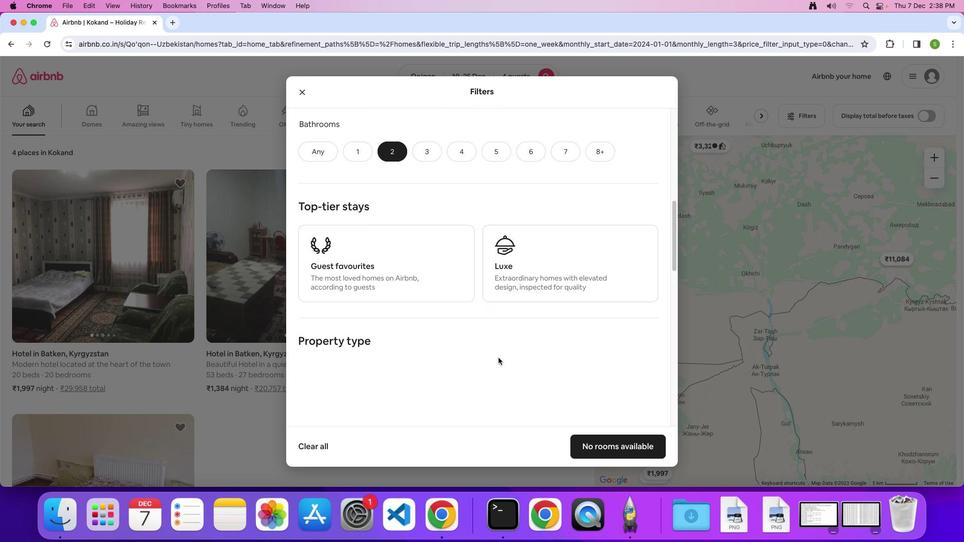 
Action: Mouse scrolled (498, 357) with delta (0, 0)
Screenshot: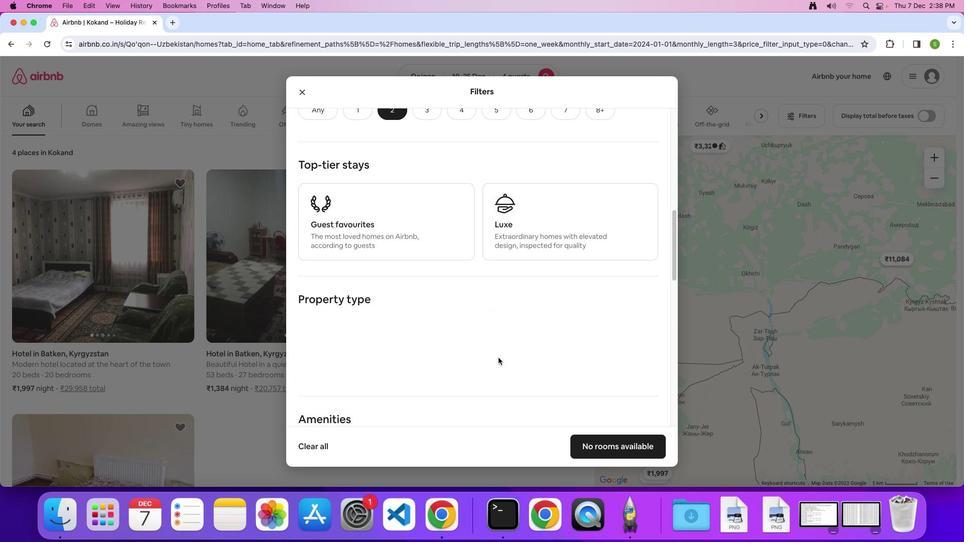 
Action: Mouse scrolled (498, 357) with delta (0, -1)
Screenshot: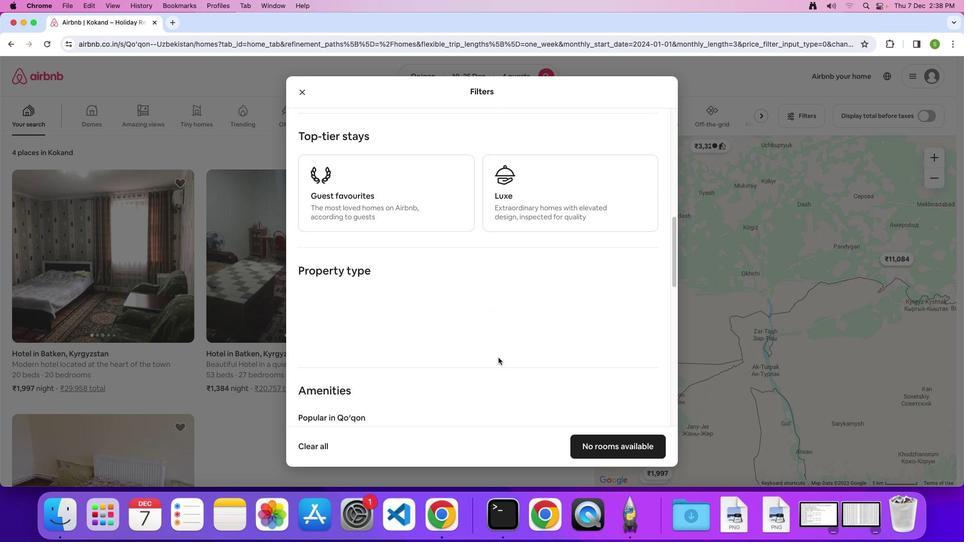 
Action: Mouse scrolled (498, 357) with delta (0, 0)
Screenshot: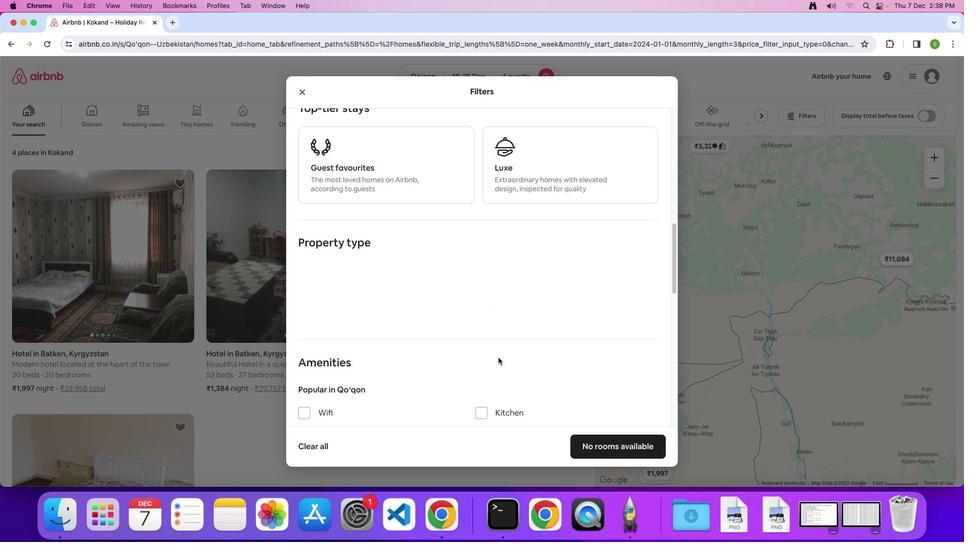 
Action: Mouse scrolled (498, 357) with delta (0, 0)
Screenshot: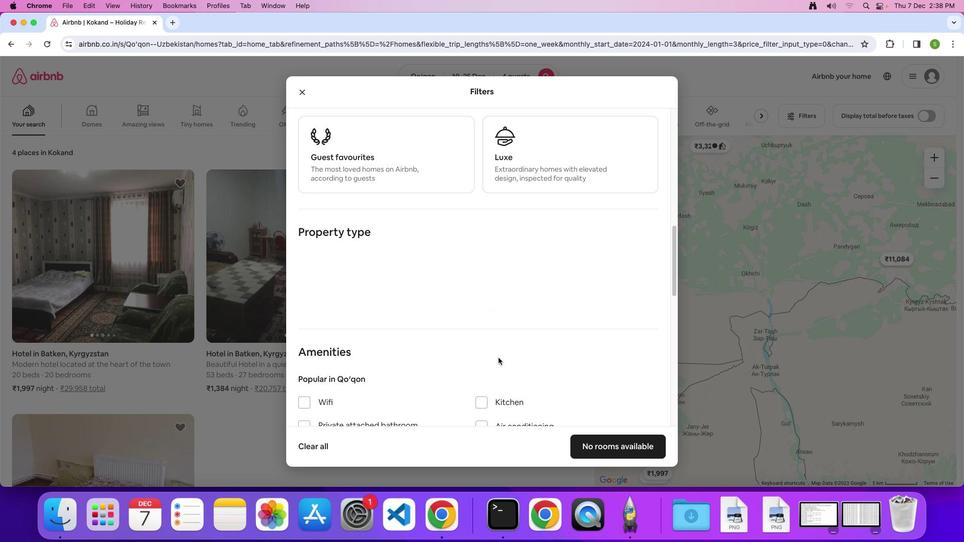 
Action: Mouse scrolled (498, 357) with delta (0, 0)
Screenshot: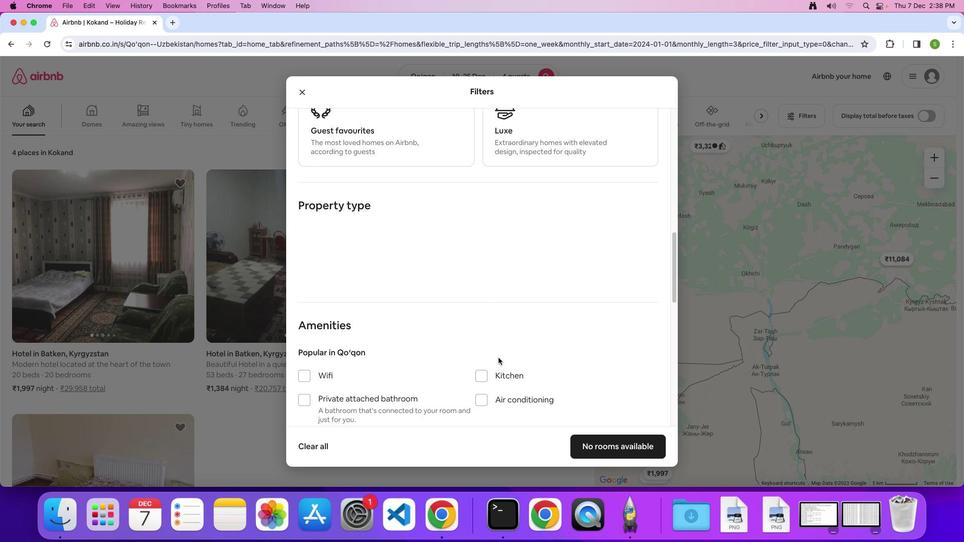 
Action: Mouse scrolled (498, 357) with delta (0, 0)
Screenshot: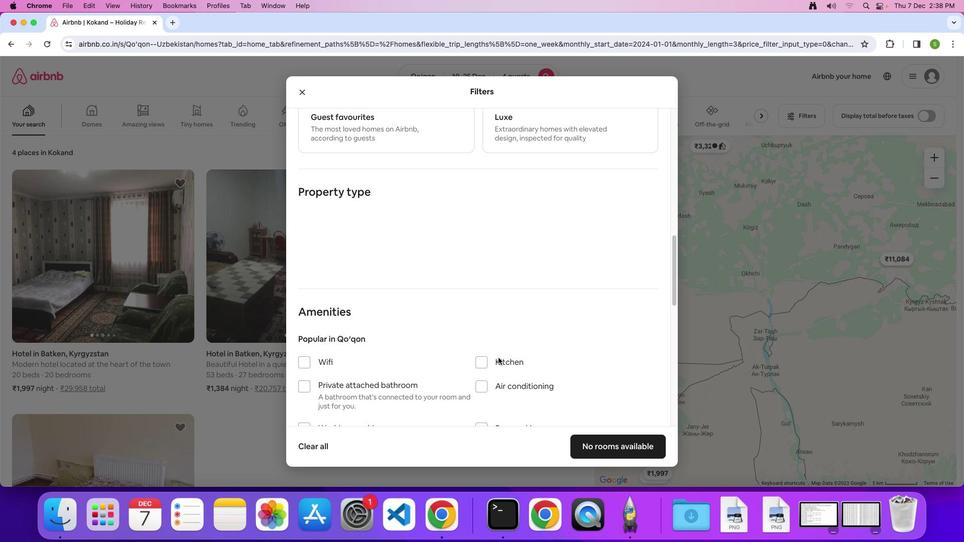 
Action: Mouse scrolled (498, 357) with delta (0, 0)
Screenshot: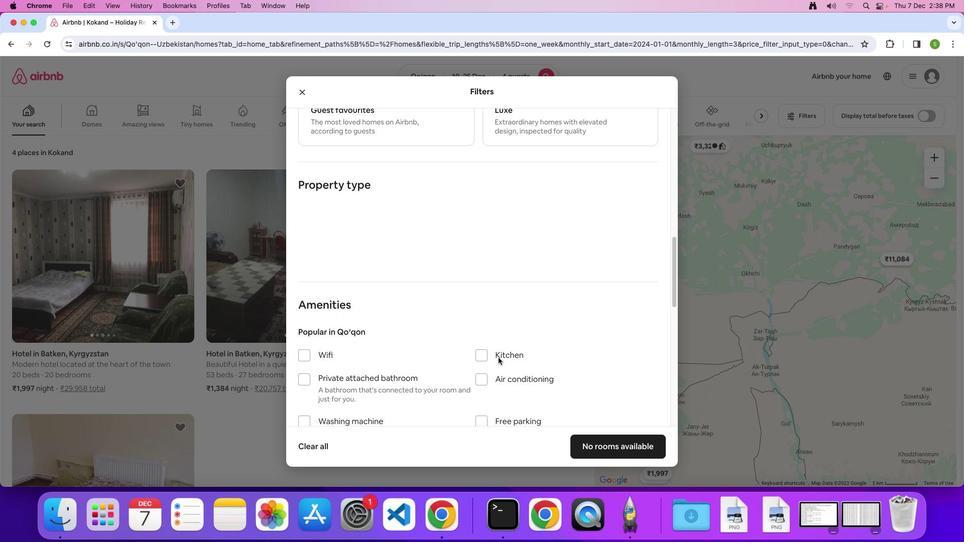 
Action: Mouse scrolled (498, 357) with delta (0, 0)
Screenshot: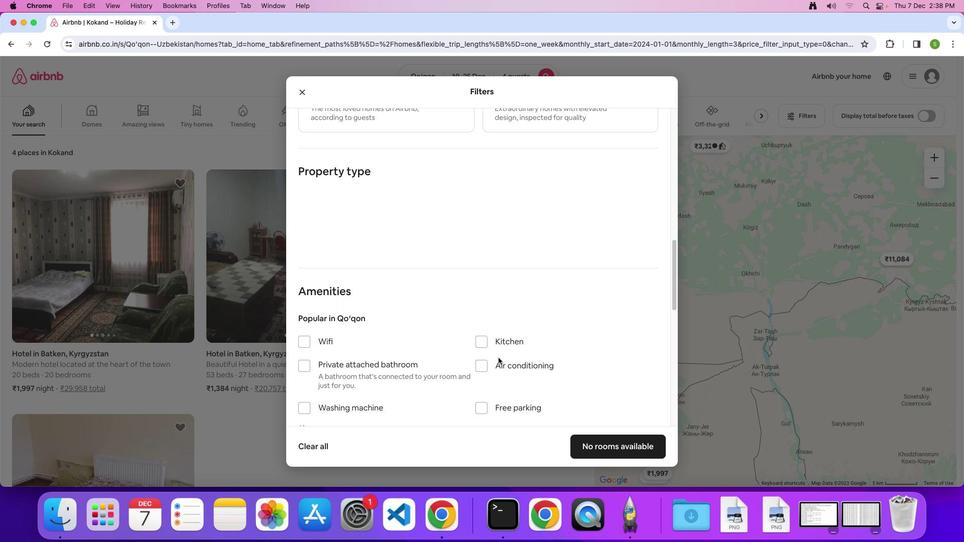 
Action: Mouse scrolled (498, 357) with delta (0, 0)
Screenshot: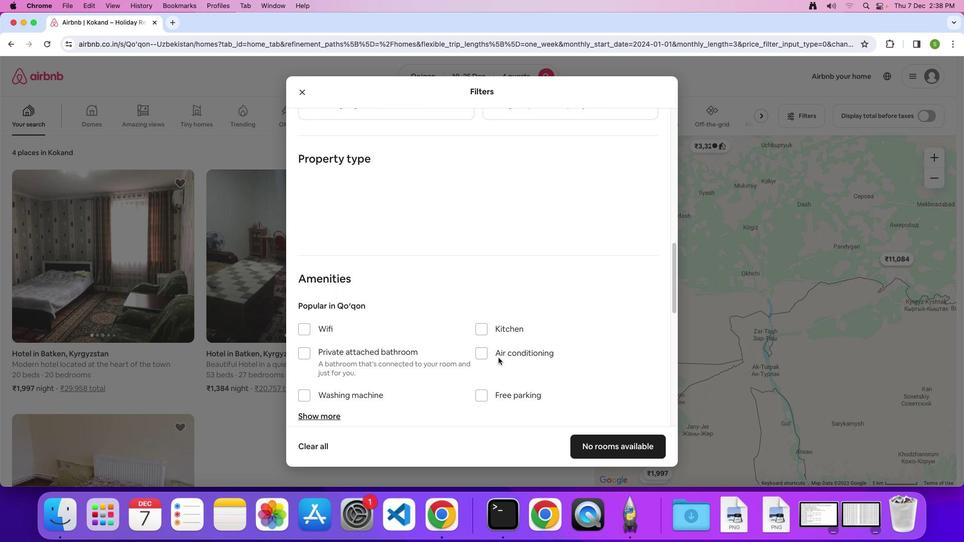 
Action: Mouse scrolled (498, 357) with delta (0, 0)
Screenshot: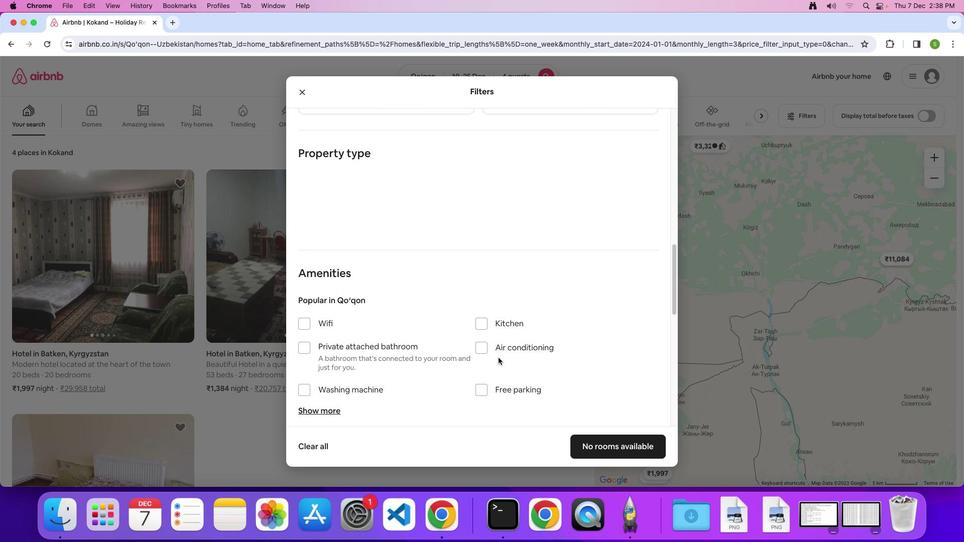 
Action: Mouse scrolled (498, 357) with delta (0, -1)
Screenshot: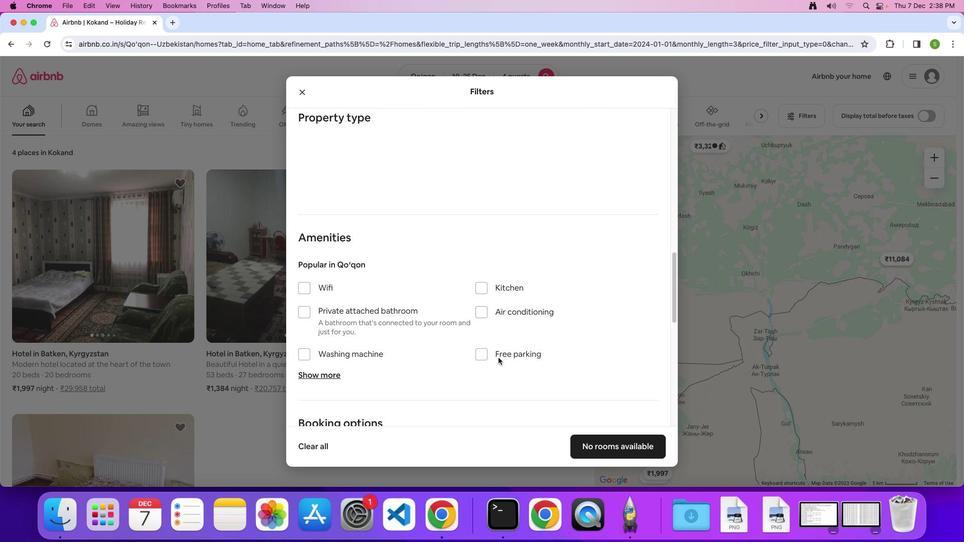 
Action: Mouse scrolled (498, 357) with delta (0, 0)
Screenshot: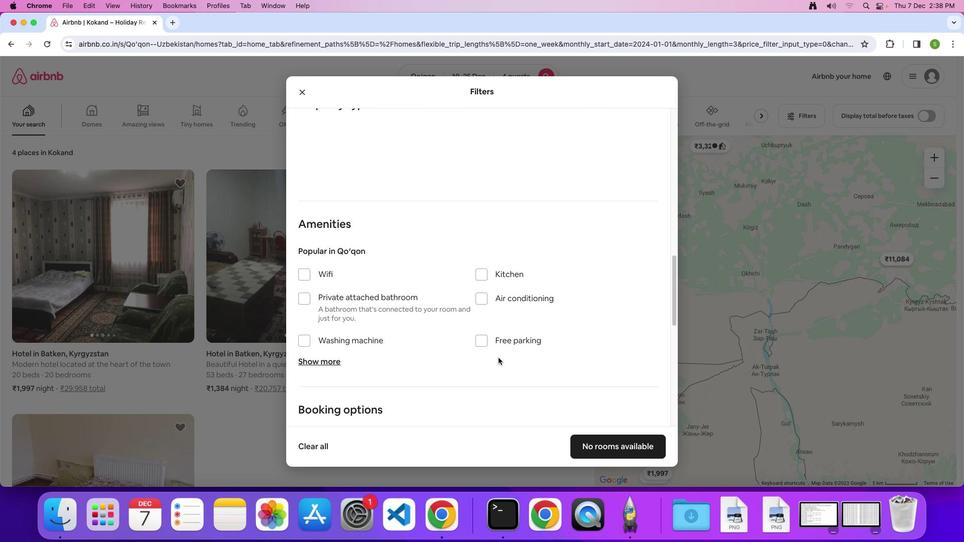 
Action: Mouse scrolled (498, 357) with delta (0, 0)
Screenshot: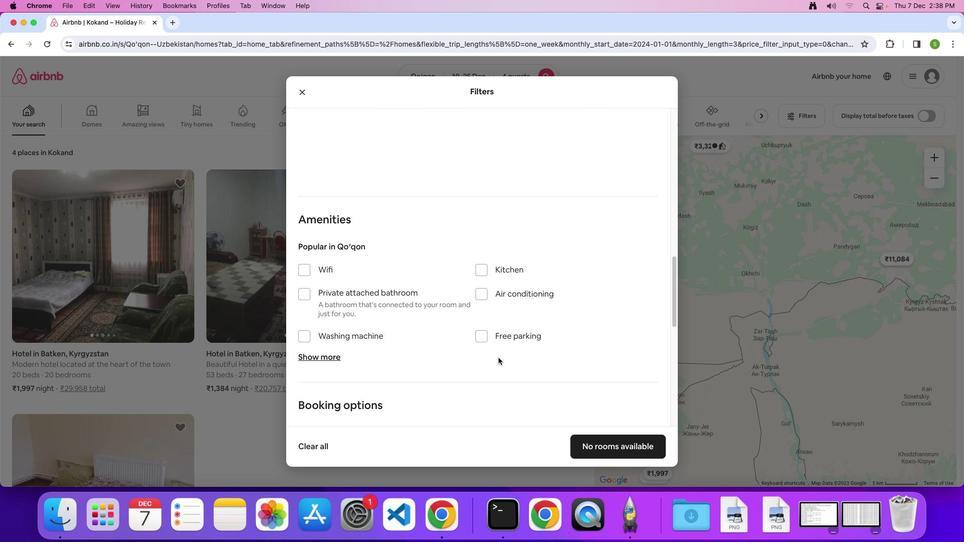 
Action: Mouse moved to (308, 265)
Screenshot: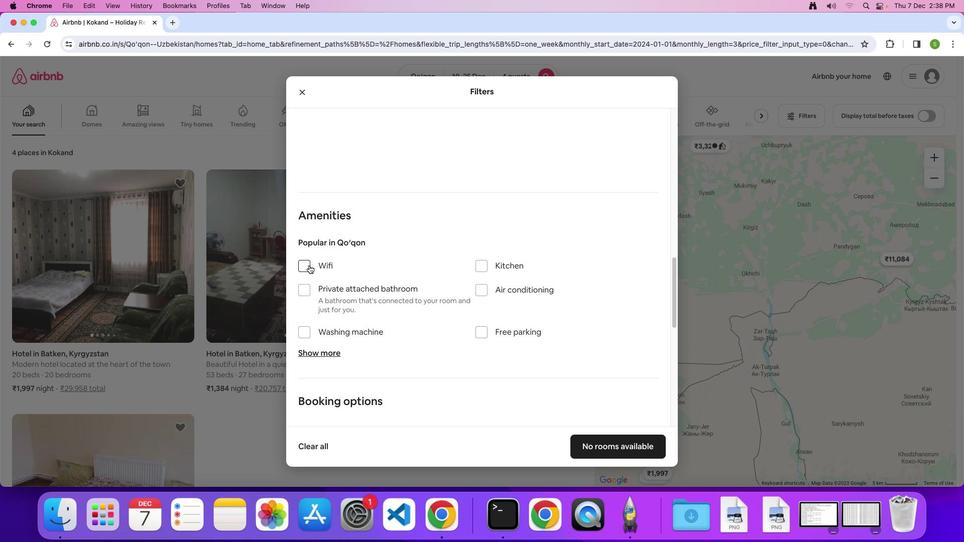 
Action: Mouse pressed left at (308, 265)
Screenshot: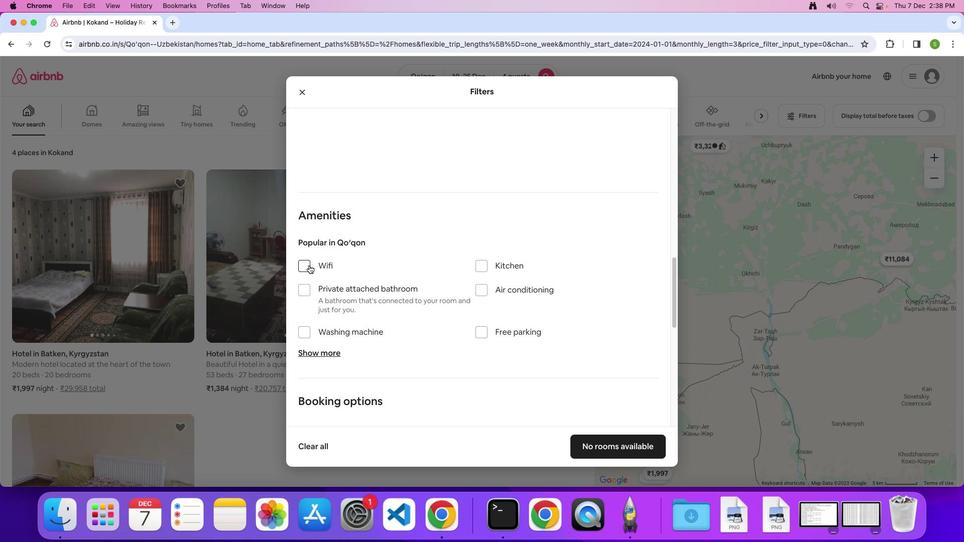 
Action: Mouse moved to (485, 333)
Screenshot: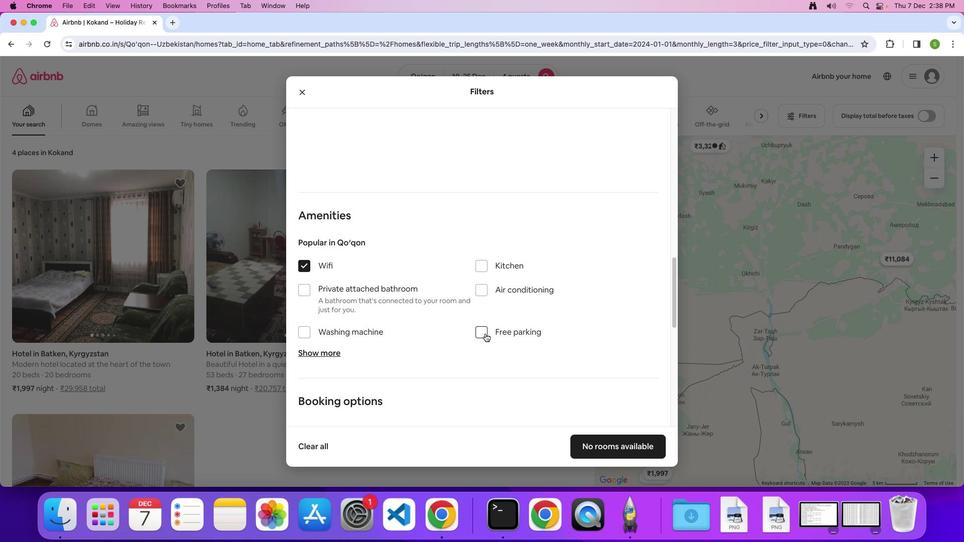 
Action: Mouse pressed left at (485, 333)
Screenshot: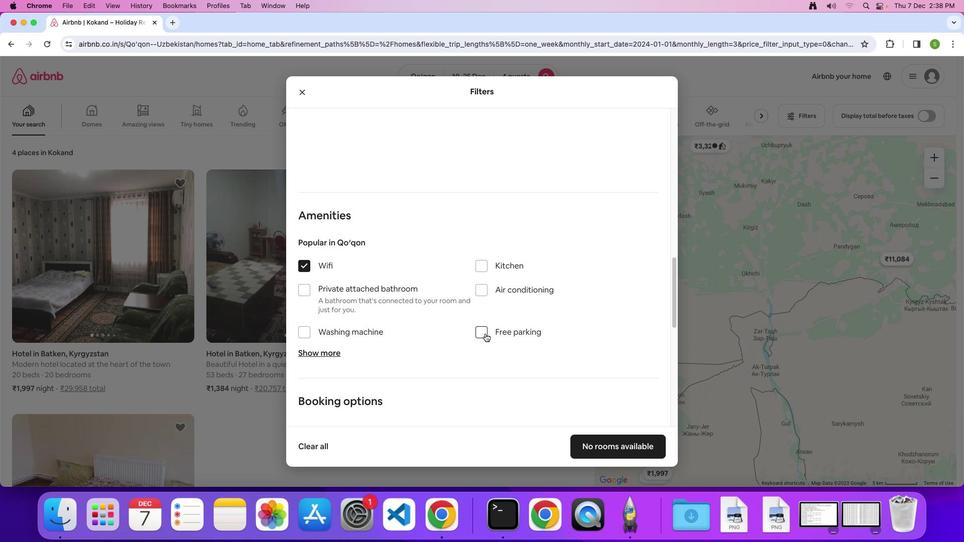 
Action: Mouse moved to (311, 354)
Screenshot: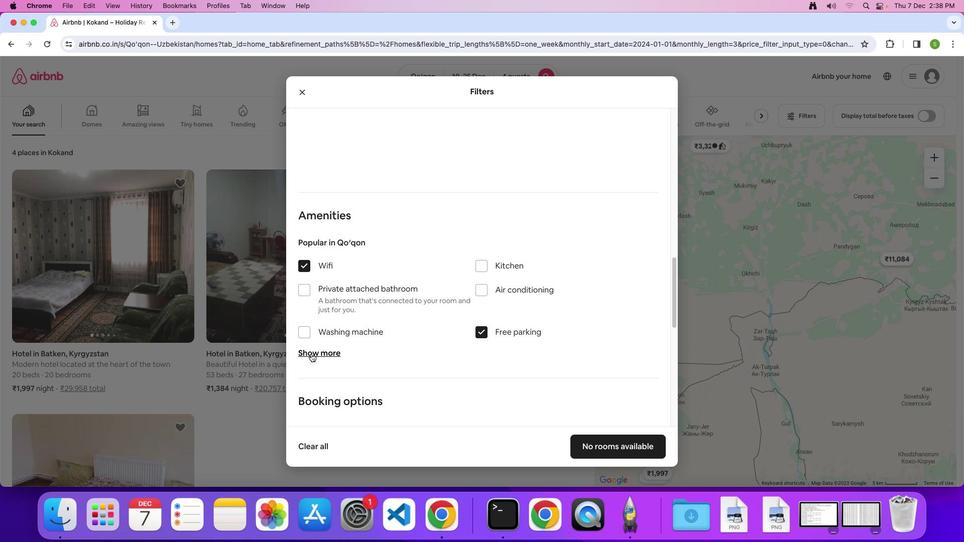 
Action: Mouse pressed left at (311, 354)
Screenshot: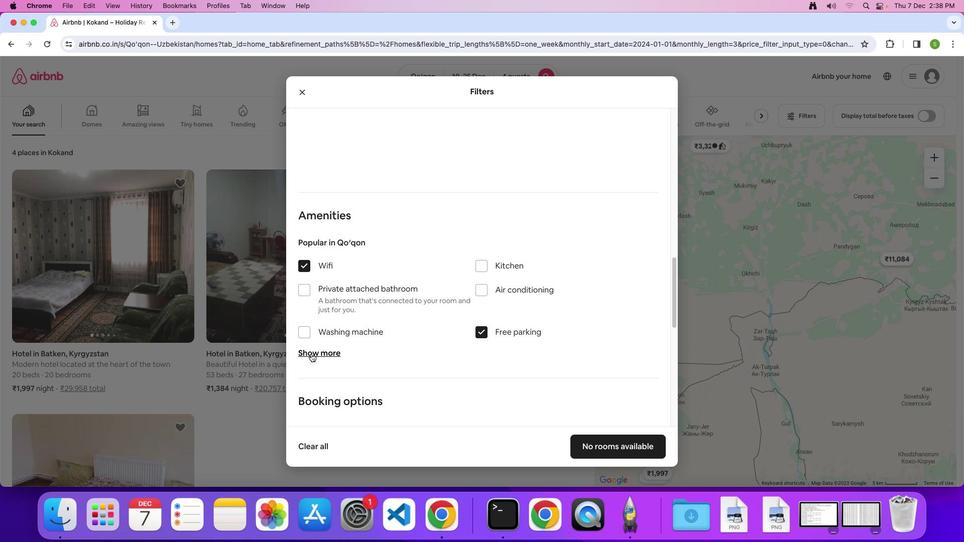 
Action: Mouse moved to (438, 346)
Screenshot: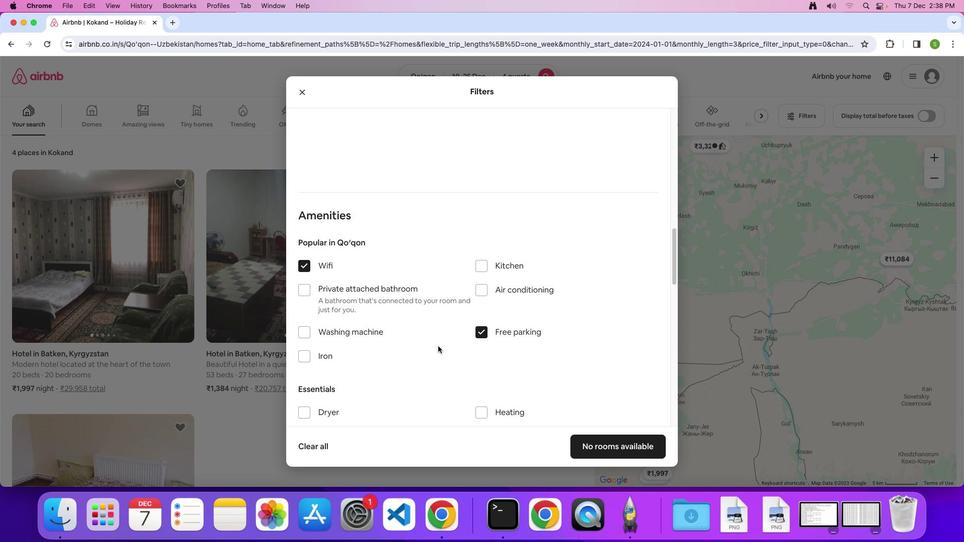 
Action: Mouse scrolled (438, 346) with delta (0, 0)
Screenshot: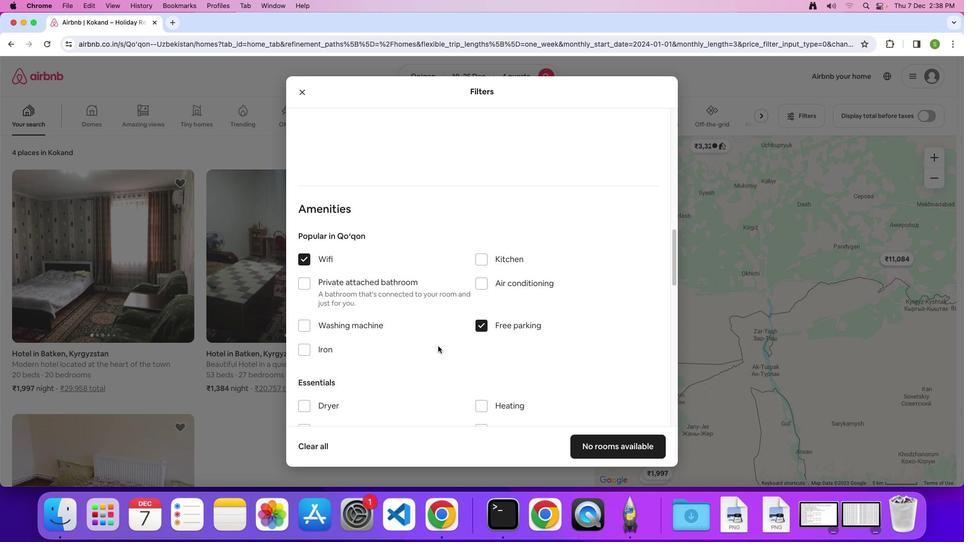 
Action: Mouse scrolled (438, 346) with delta (0, 0)
Screenshot: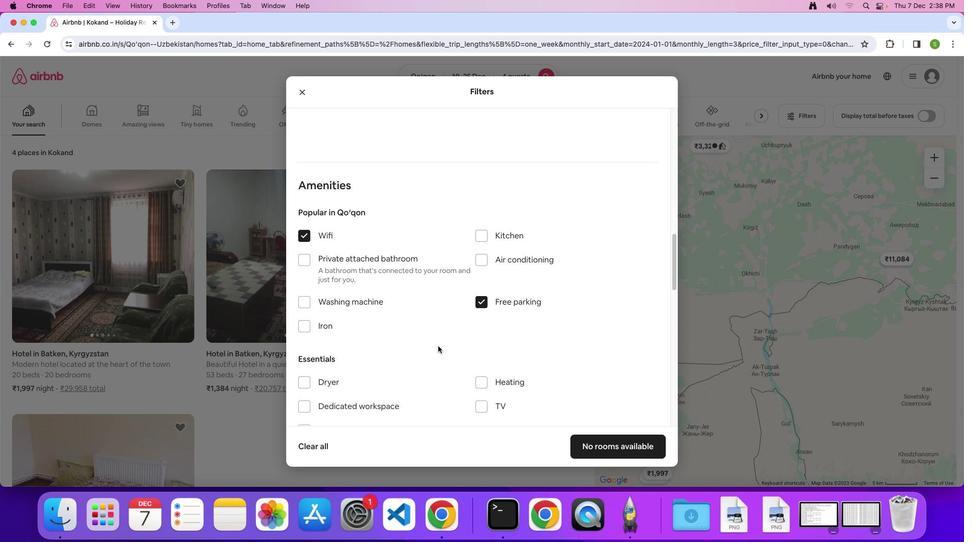 
Action: Mouse scrolled (438, 346) with delta (0, -1)
Screenshot: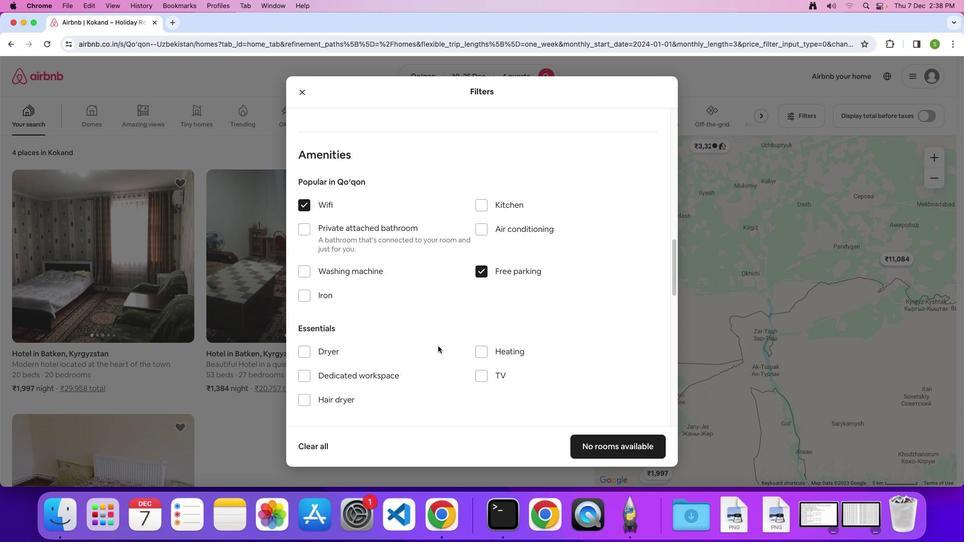 
Action: Mouse scrolled (438, 346) with delta (0, 0)
Screenshot: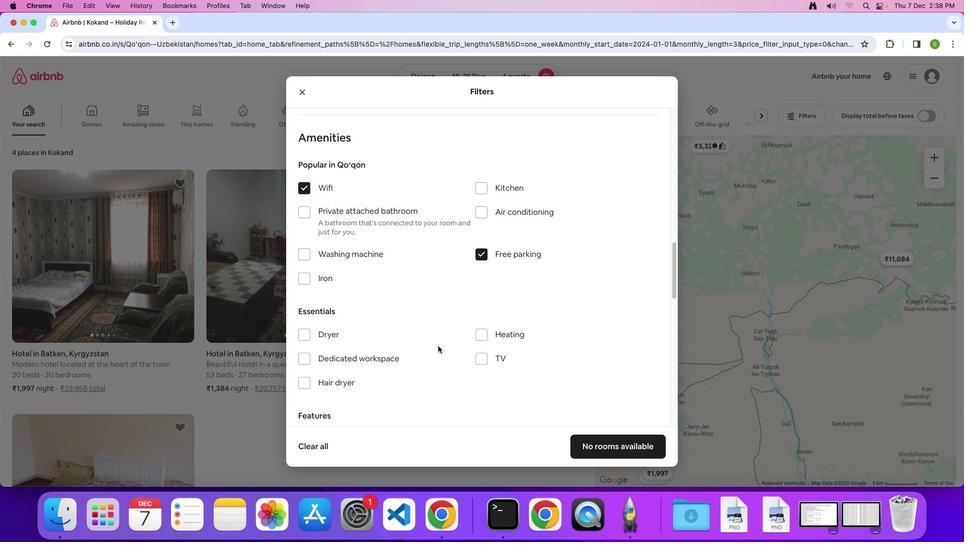 
Action: Mouse scrolled (438, 346) with delta (0, 0)
Screenshot: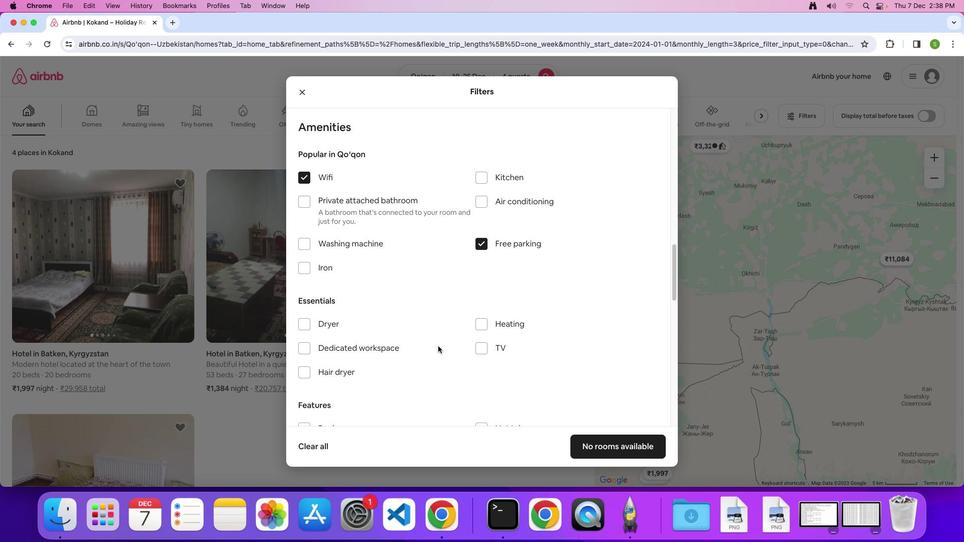 
Action: Mouse moved to (486, 343)
Screenshot: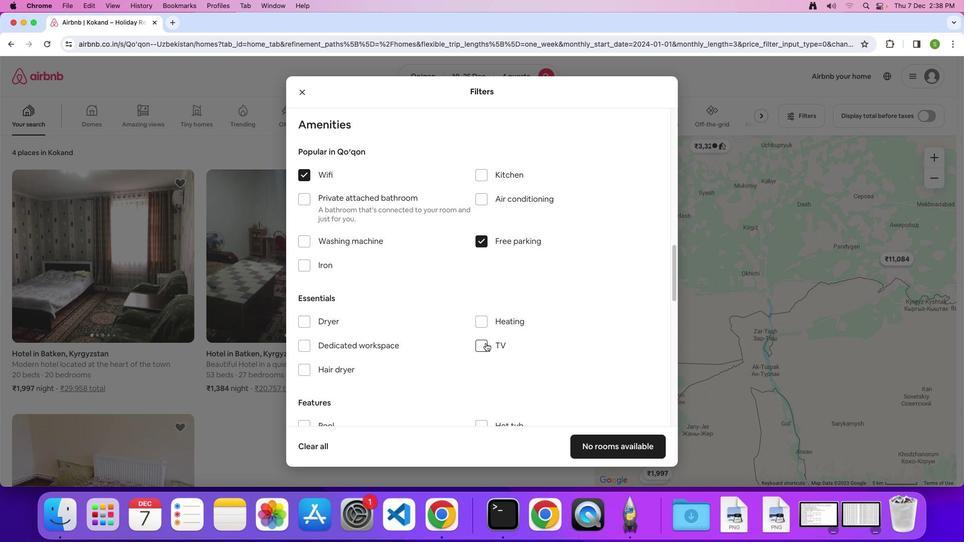 
Action: Mouse pressed left at (486, 343)
Screenshot: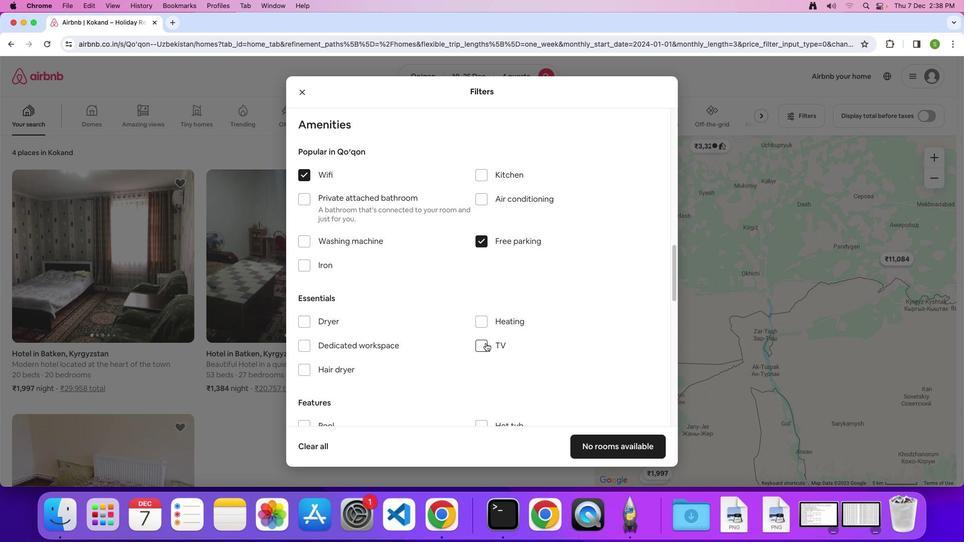 
Action: Mouse moved to (428, 353)
Screenshot: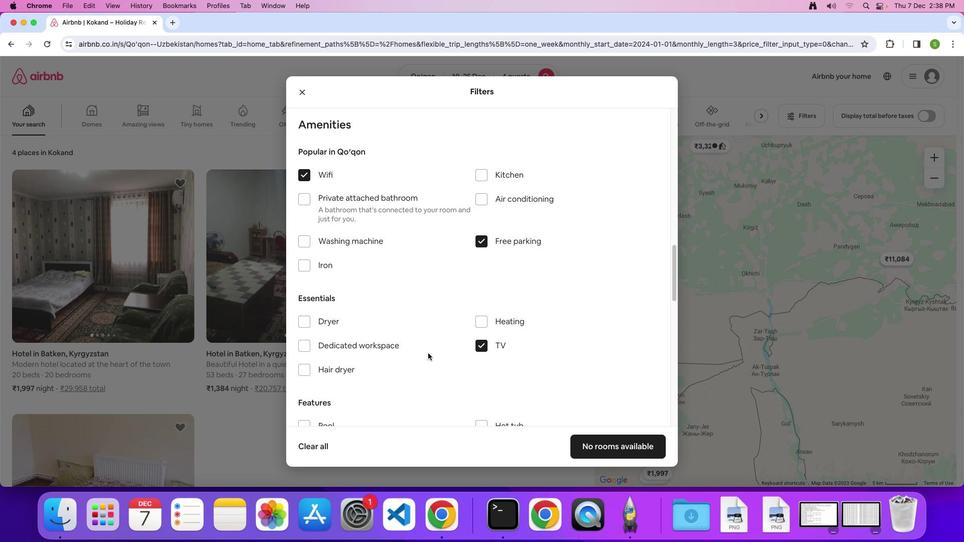 
Action: Mouse scrolled (428, 353) with delta (0, 0)
Screenshot: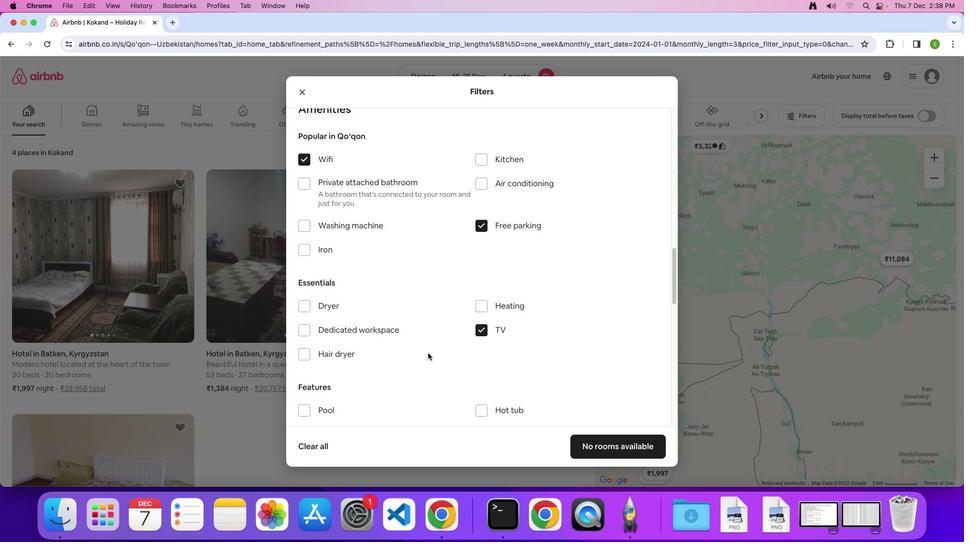
Action: Mouse scrolled (428, 353) with delta (0, 0)
Screenshot: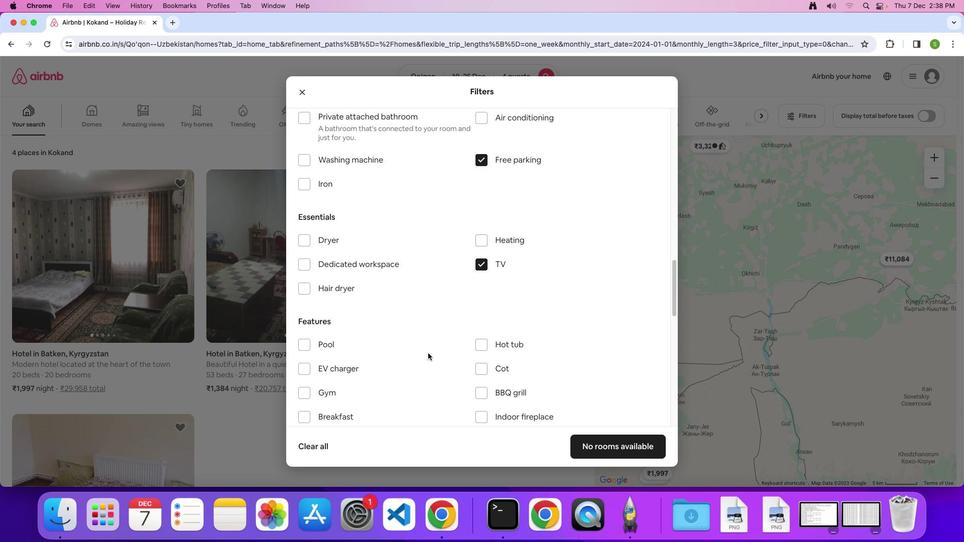 
Action: Mouse scrolled (428, 353) with delta (0, -1)
Screenshot: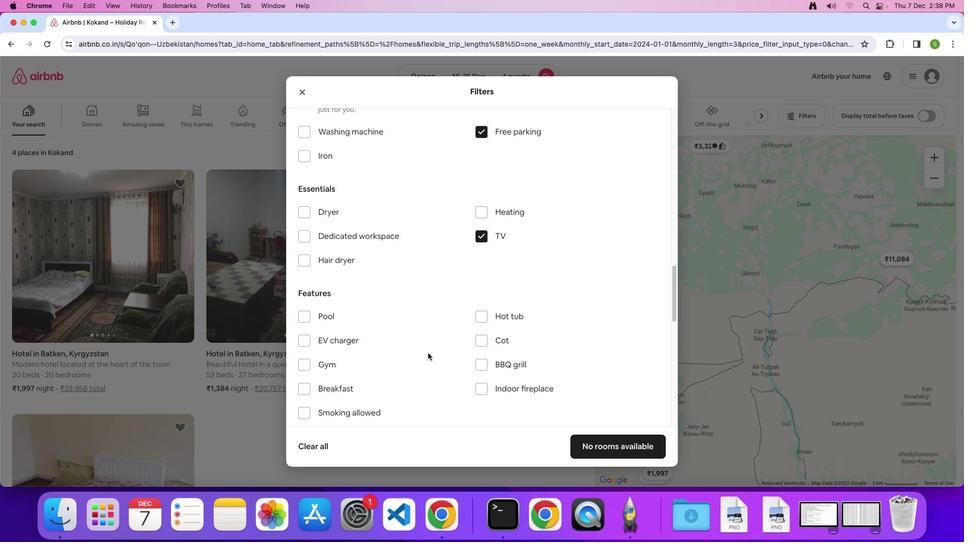 
Action: Mouse scrolled (428, 353) with delta (0, -2)
Screenshot: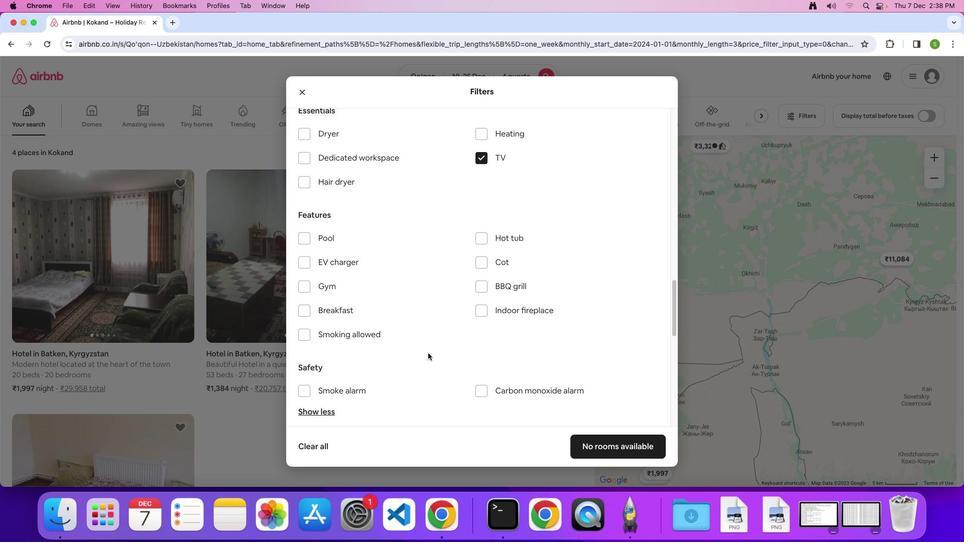 
Action: Mouse moved to (297, 285)
Screenshot: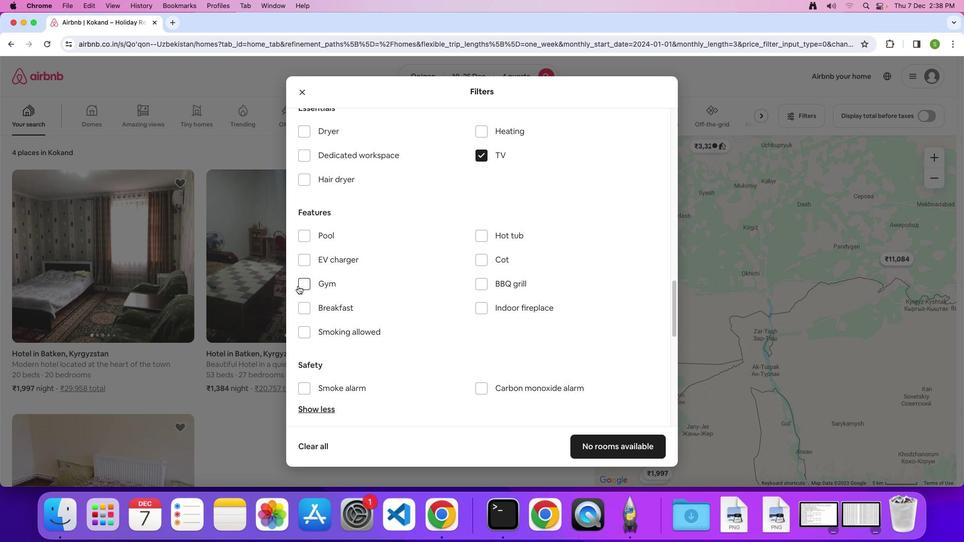 
Action: Mouse pressed left at (297, 285)
Screenshot: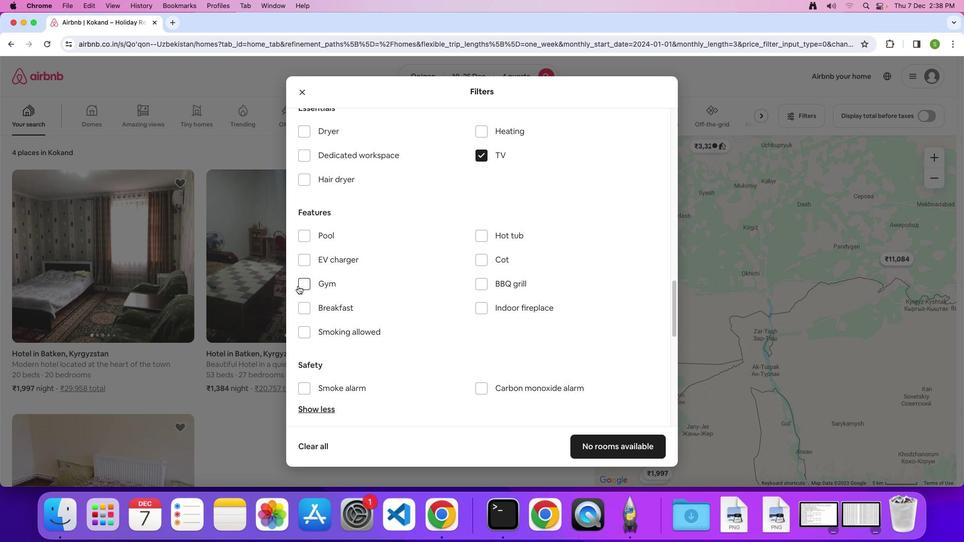 
Action: Mouse moved to (301, 311)
Screenshot: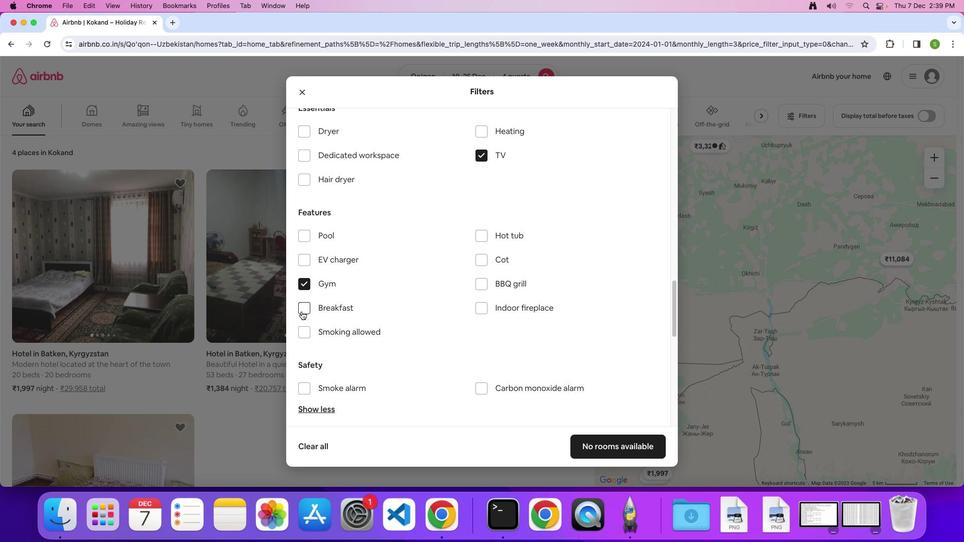 
Action: Mouse pressed left at (301, 311)
Screenshot: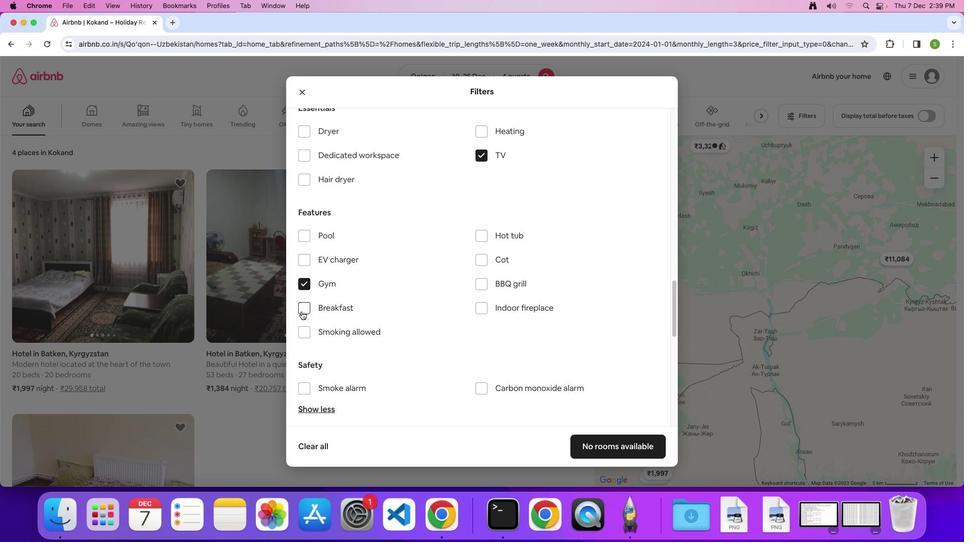 
Action: Mouse moved to (388, 323)
Screenshot: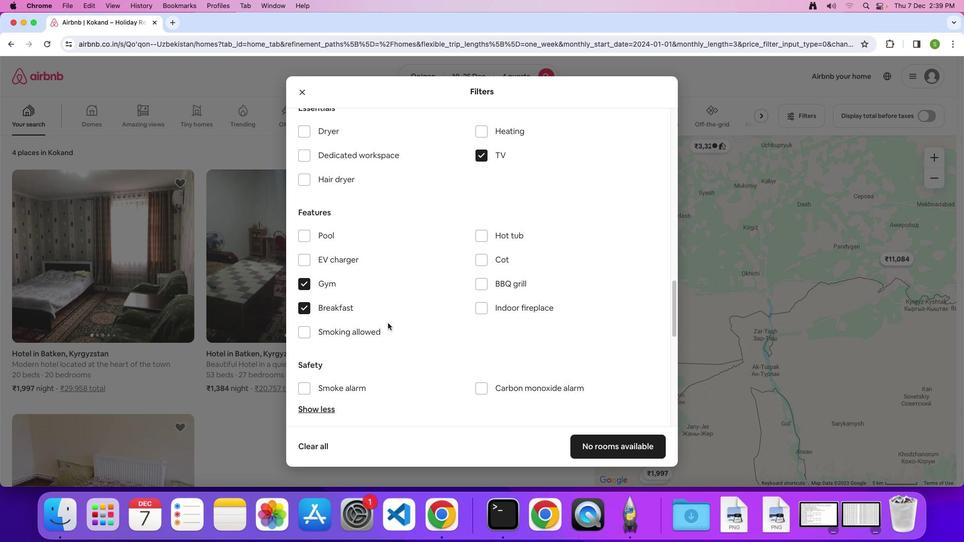 
Action: Mouse scrolled (388, 323) with delta (0, 0)
Screenshot: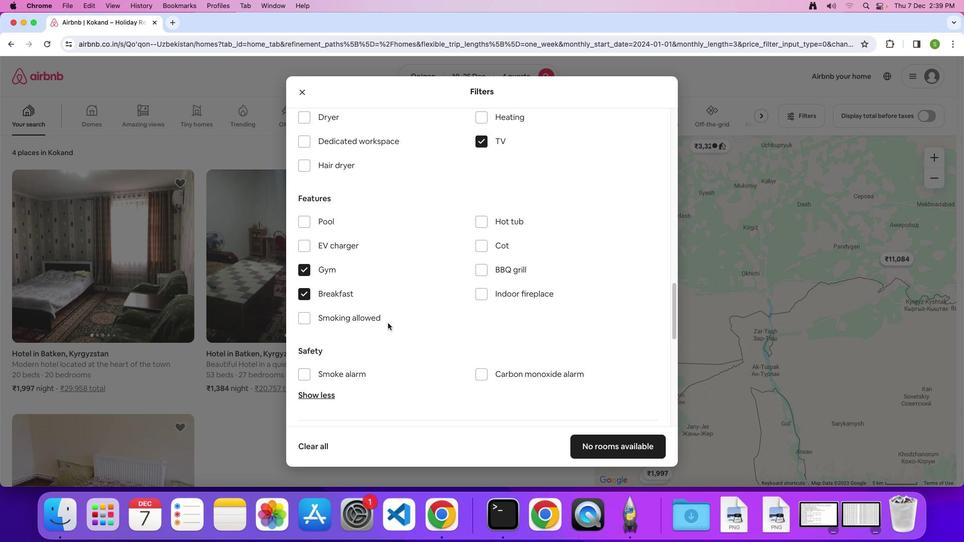 
Action: Mouse scrolled (388, 323) with delta (0, 0)
Screenshot: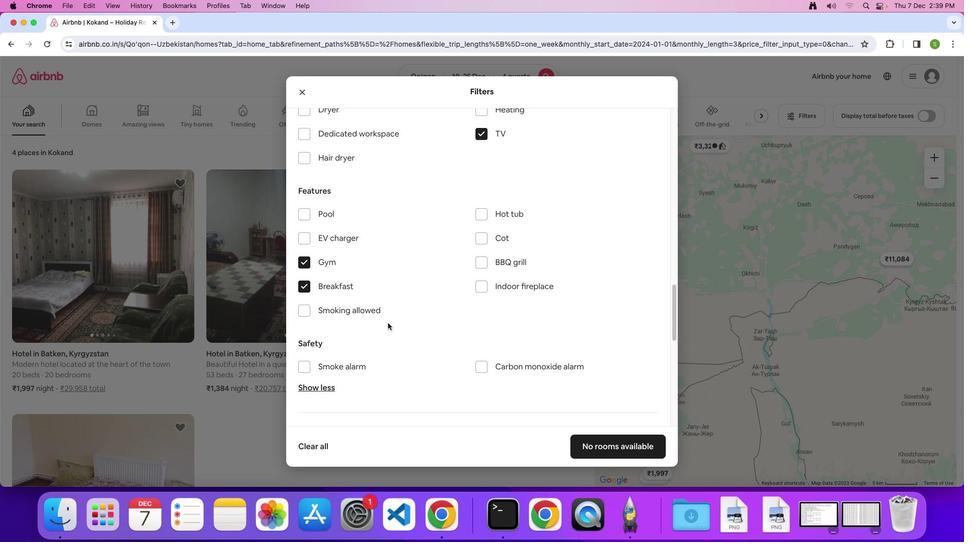 
Action: Mouse scrolled (388, 323) with delta (0, 0)
Screenshot: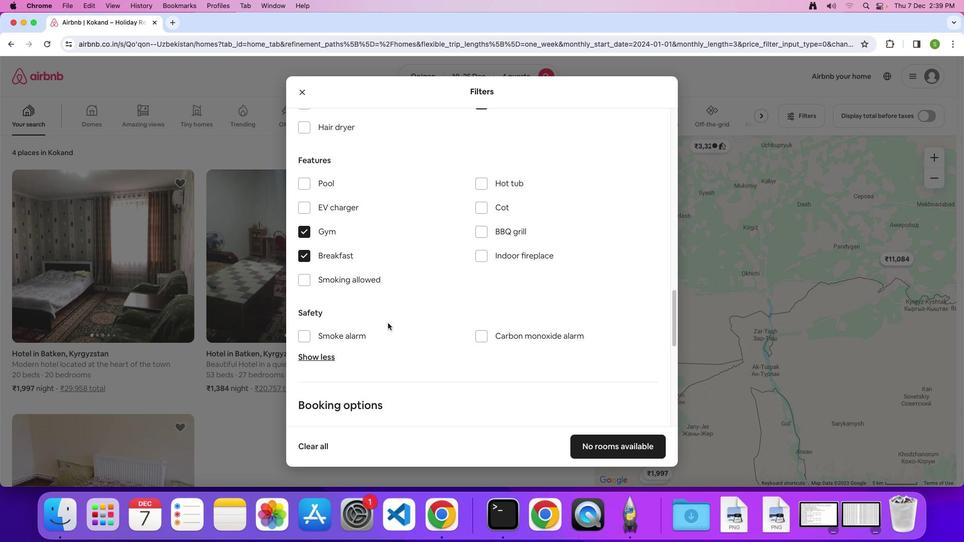 
Action: Mouse scrolled (388, 323) with delta (0, 0)
Screenshot: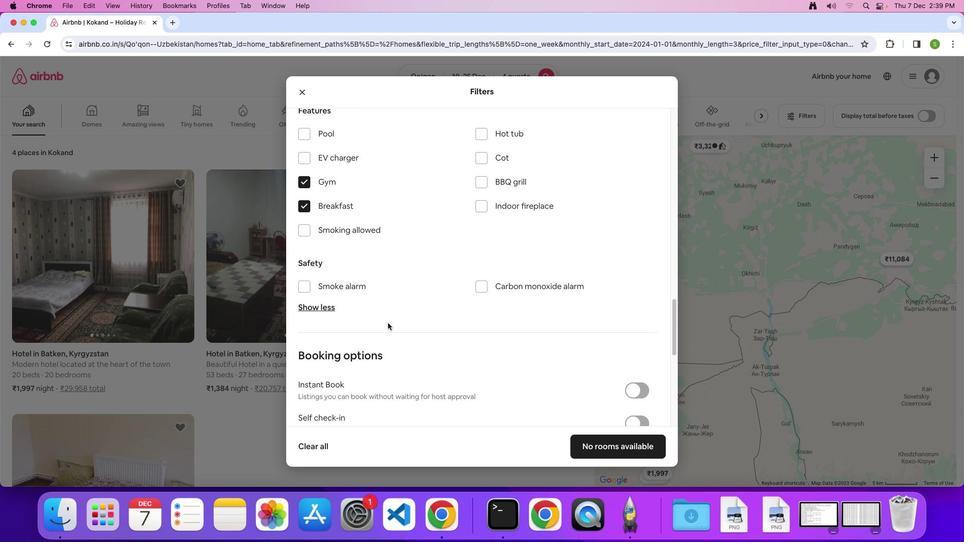 
Action: Mouse scrolled (388, 323) with delta (0, 0)
Screenshot: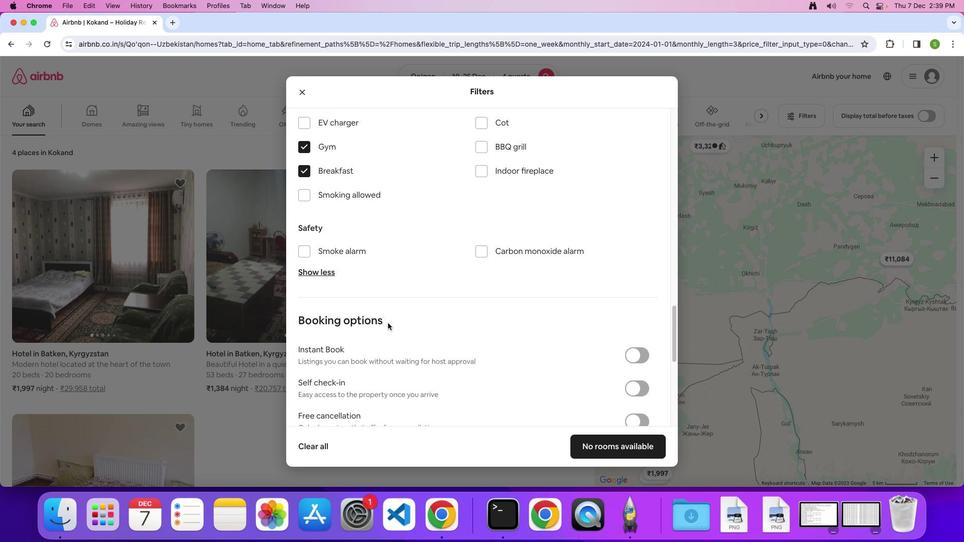 
Action: Mouse scrolled (388, 323) with delta (0, -2)
Screenshot: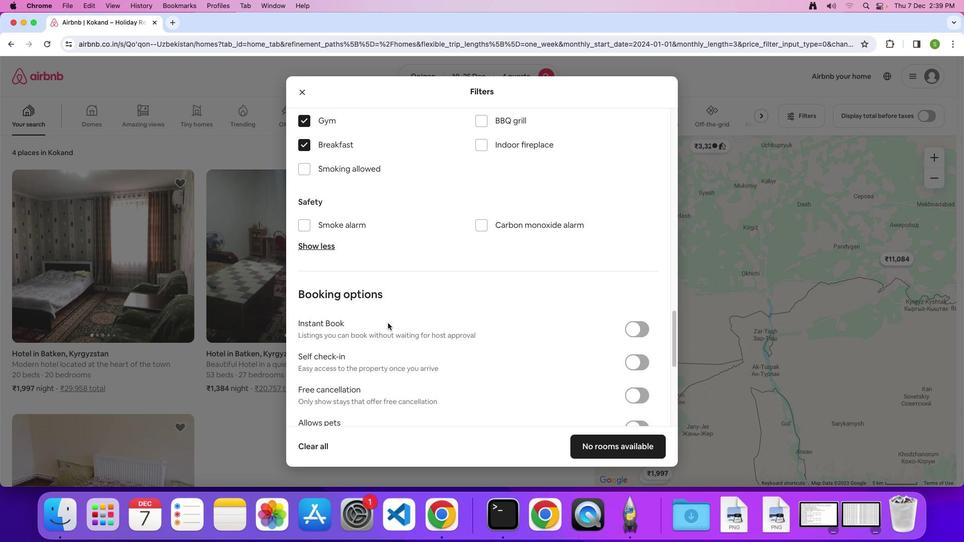 
Action: Mouse scrolled (388, 323) with delta (0, 0)
Screenshot: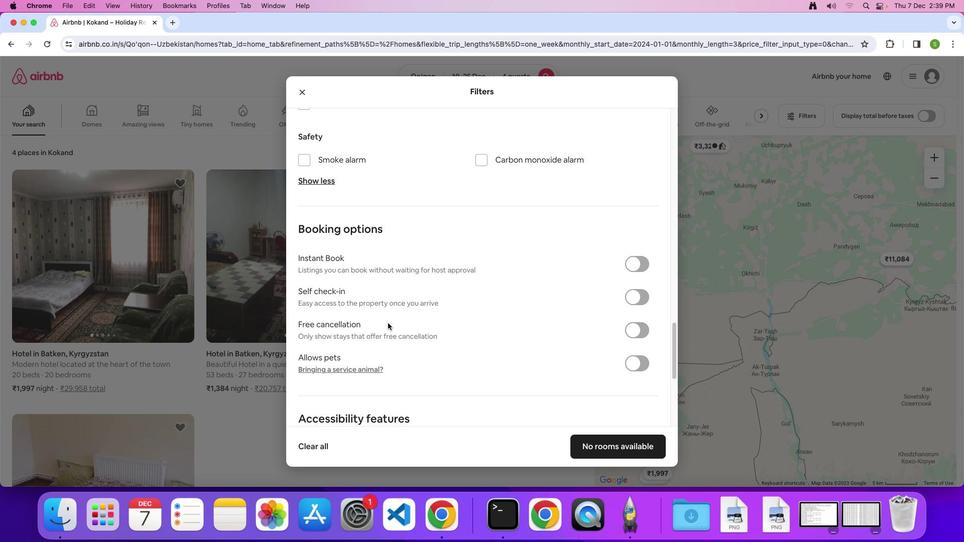 
Action: Mouse scrolled (388, 323) with delta (0, 0)
Screenshot: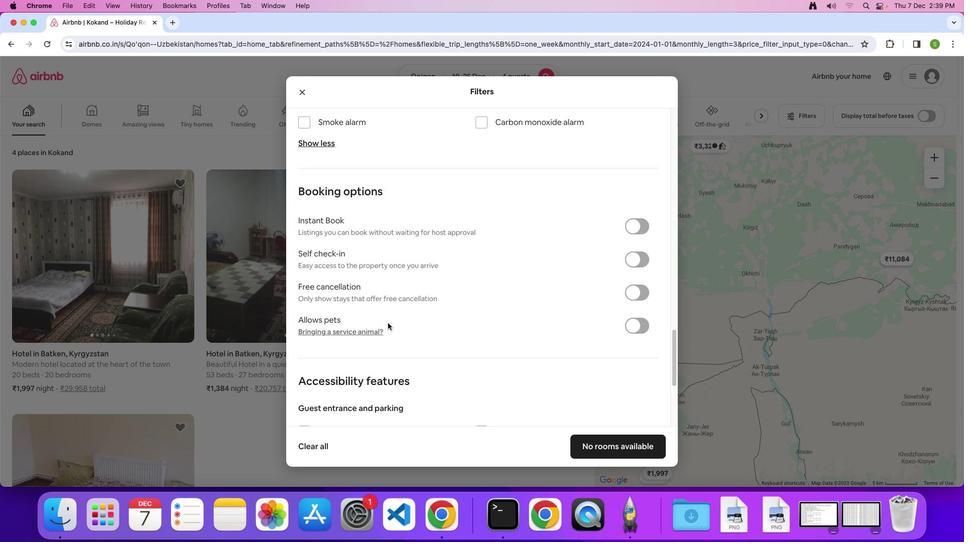 
Action: Mouse scrolled (388, 323) with delta (0, -2)
Screenshot: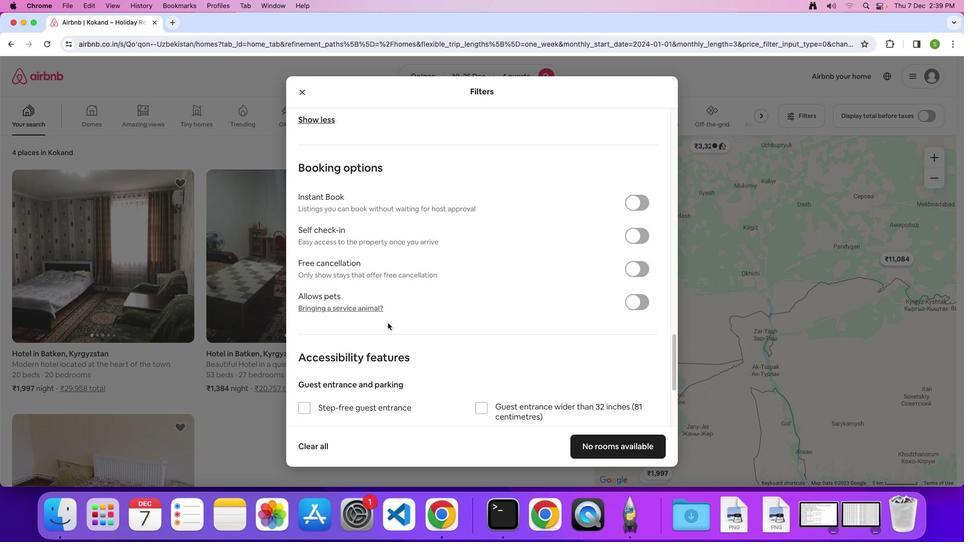 
Action: Mouse scrolled (388, 323) with delta (0, 0)
Screenshot: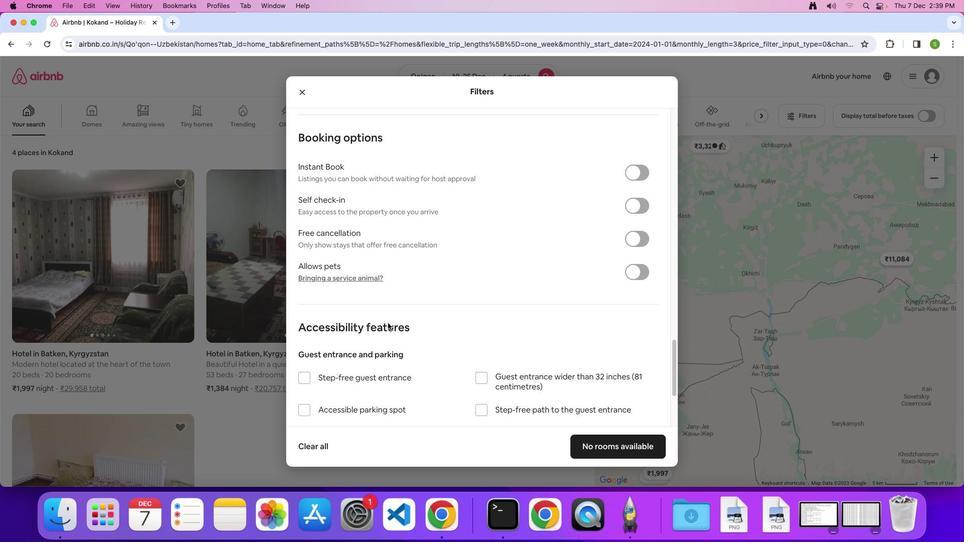 
Action: Mouse scrolled (388, 323) with delta (0, 0)
Screenshot: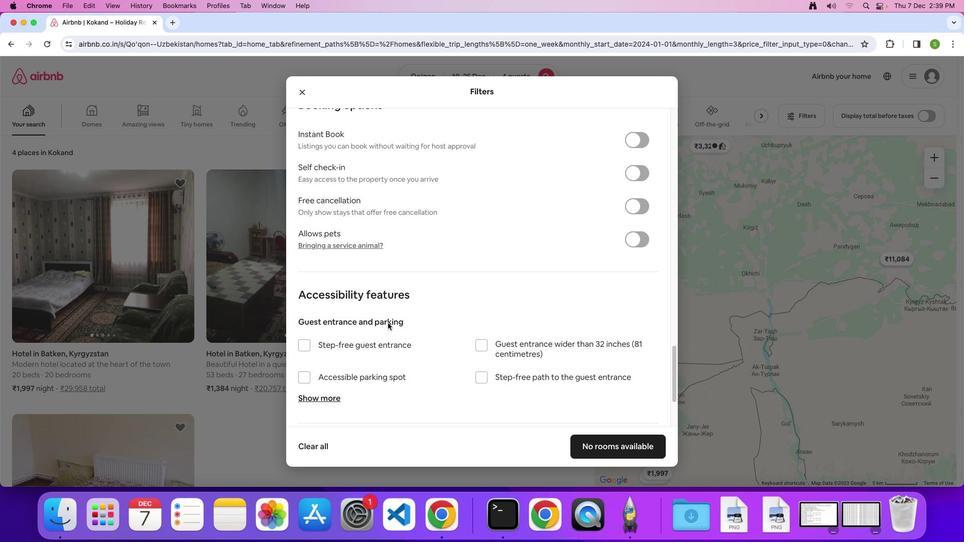 
Action: Mouse scrolled (388, 323) with delta (0, -2)
Screenshot: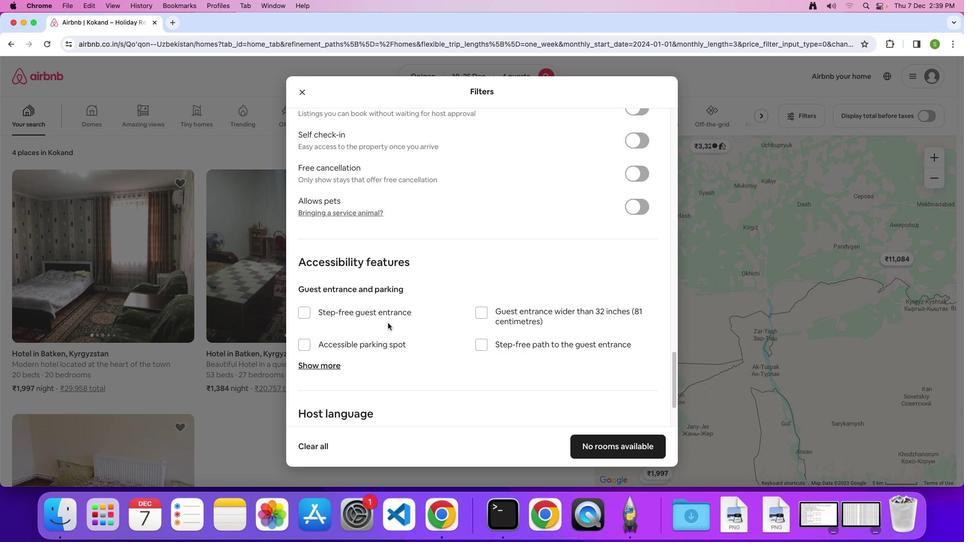 
Action: Mouse scrolled (388, 323) with delta (0, -1)
Screenshot: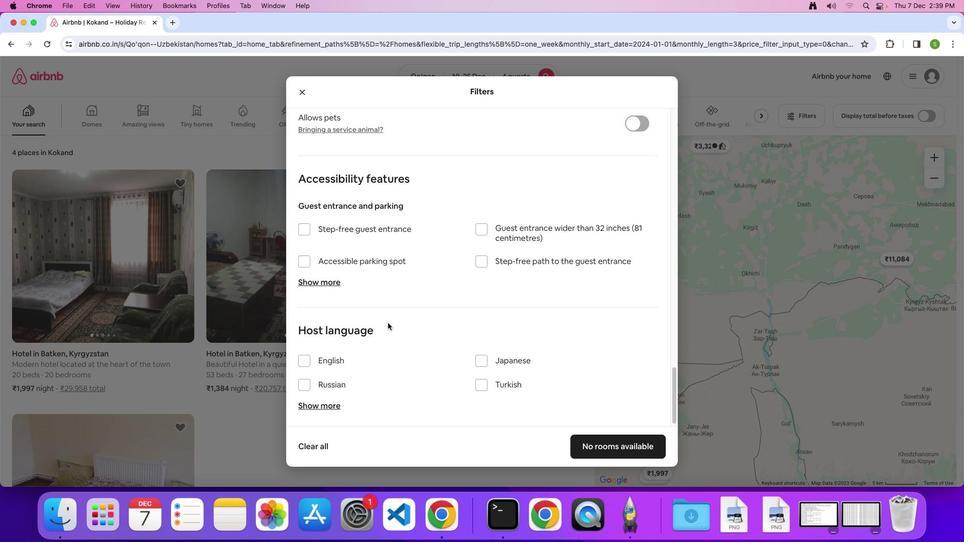 
Action: Mouse scrolled (388, 323) with delta (0, 0)
Screenshot: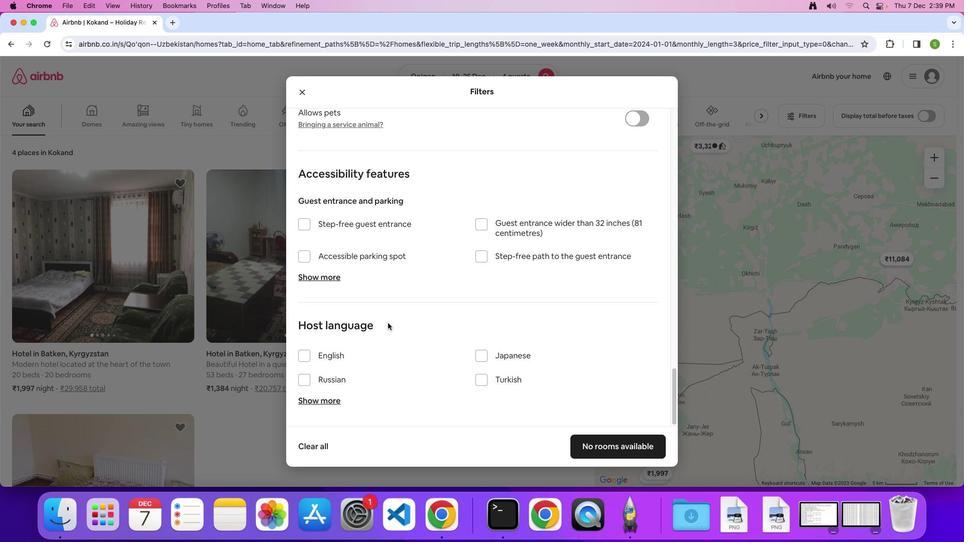 
Action: Mouse scrolled (388, 323) with delta (0, 0)
Screenshot: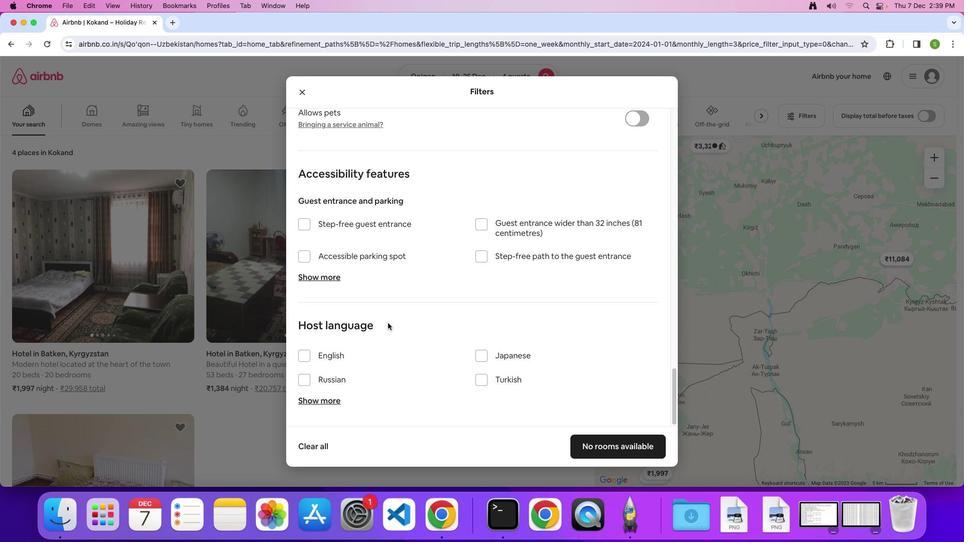
Action: Mouse scrolled (388, 323) with delta (0, -2)
Screenshot: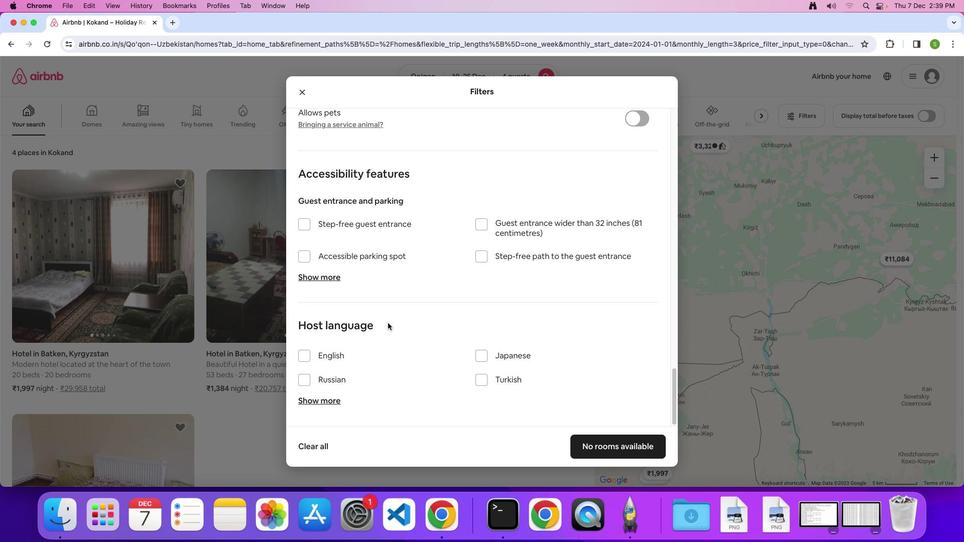 
Action: Mouse scrolled (388, 323) with delta (0, 0)
Screenshot: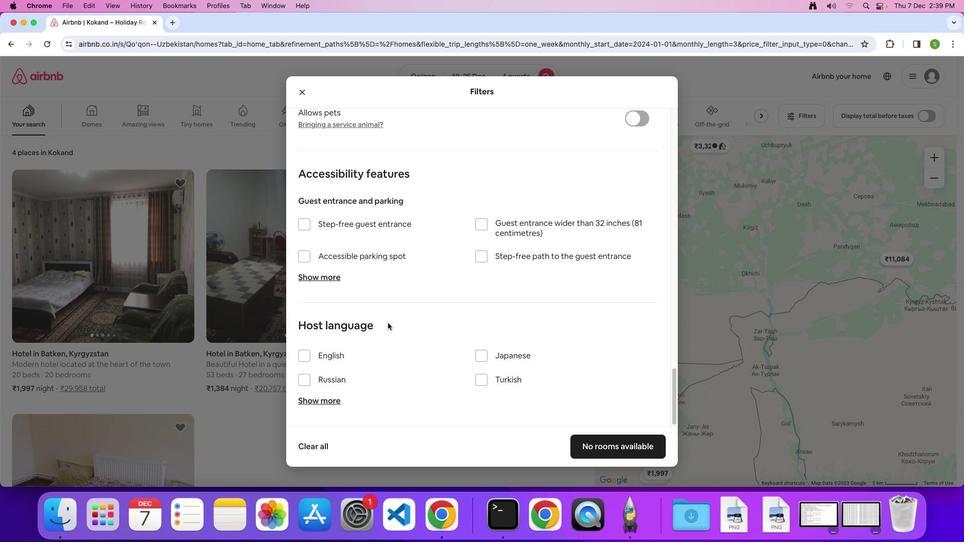 
Action: Mouse scrolled (388, 323) with delta (0, 0)
Screenshot: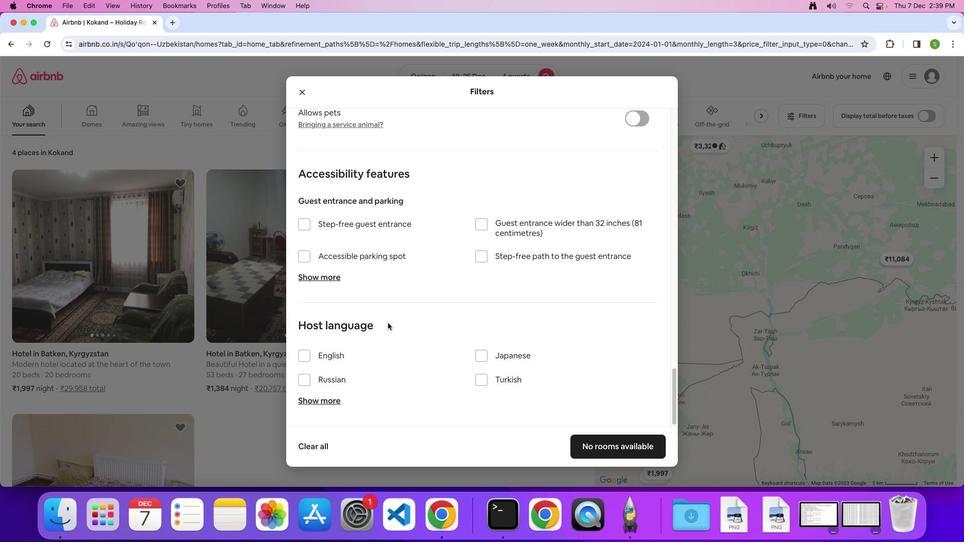 
Action: Mouse scrolled (388, 323) with delta (0, -1)
Screenshot: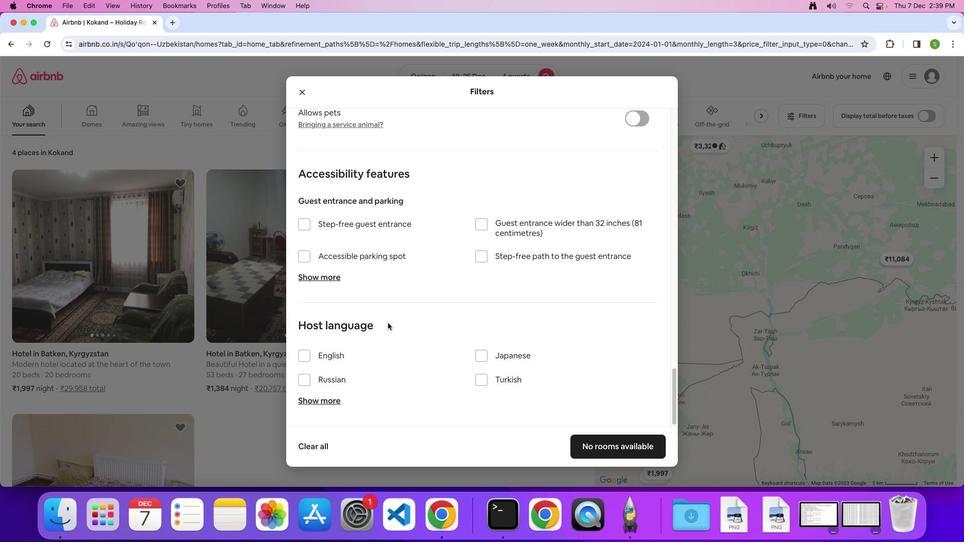 
Action: Mouse moved to (633, 448)
Screenshot: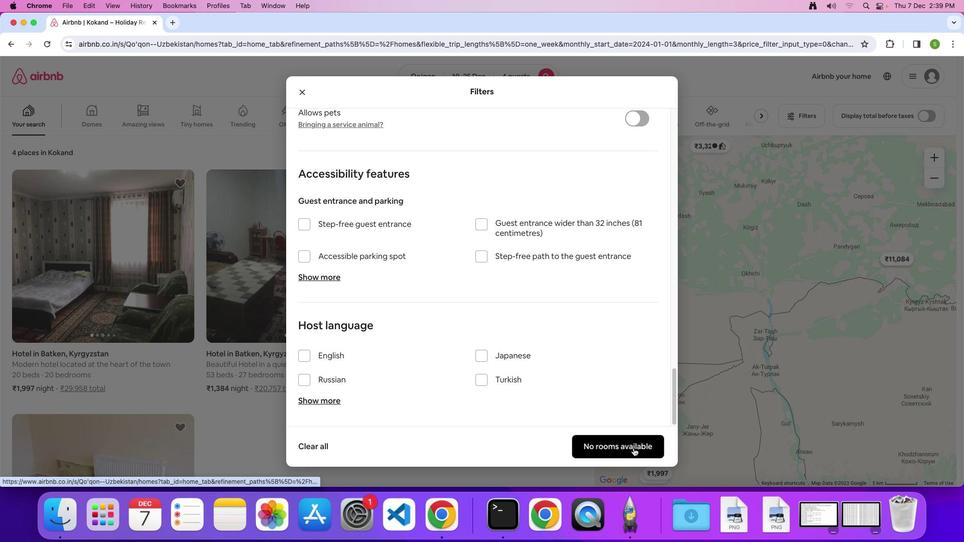 
Action: Mouse pressed left at (633, 448)
Screenshot: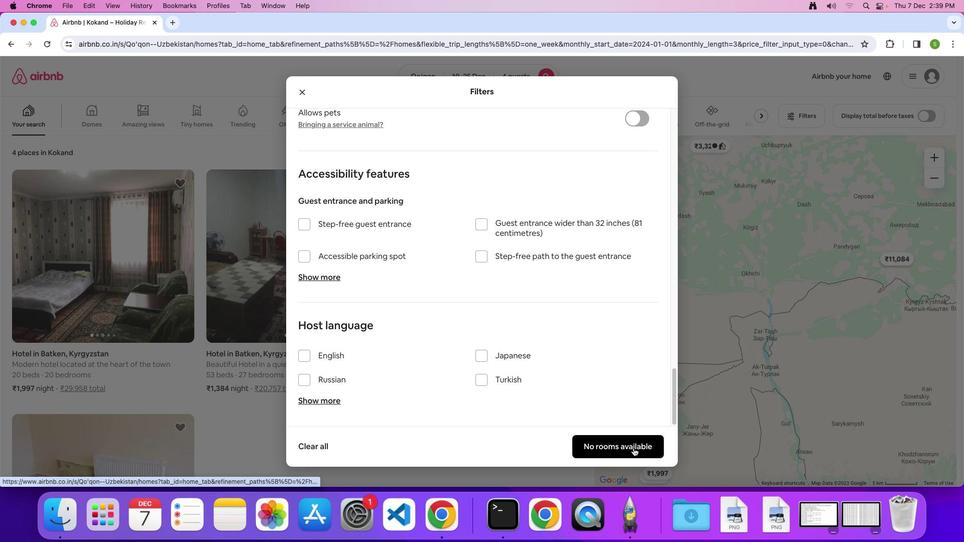 
Action: Mouse moved to (451, 337)
Screenshot: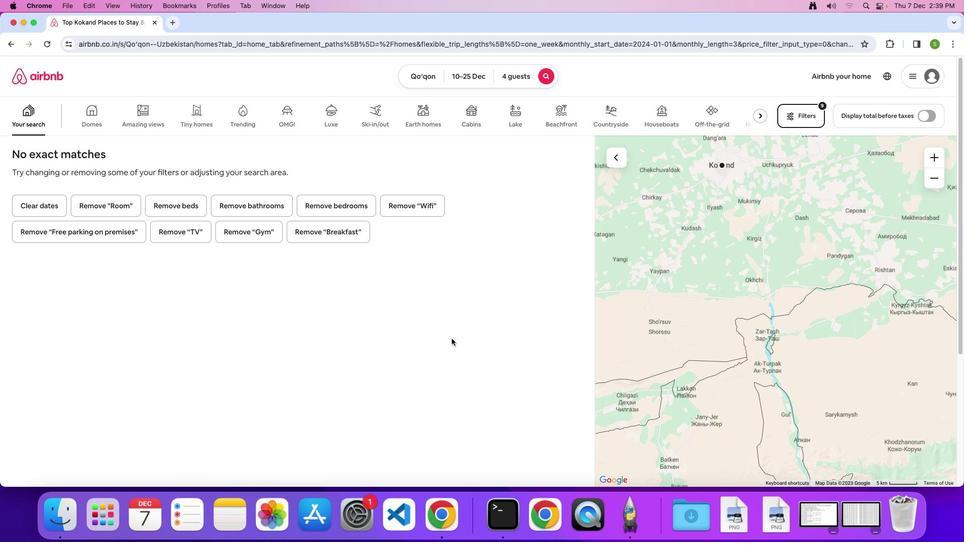 
